 Task: In the Company ucr.edu, Add note: 'Review website analytics and identify areas for improvement.'. Mark checkbox to create task to follow up ': In 2 business days '. Create task, with  description: Schedule Webinar, Add due date: In 2 Business Days; Add reminder: 1 hour before. Set Priority Medium and add note: Make sure to mention the limited-time discount offer during the sales call.. Logged in from softage.4@softage.net
Action: Mouse moved to (113, 63)
Screenshot: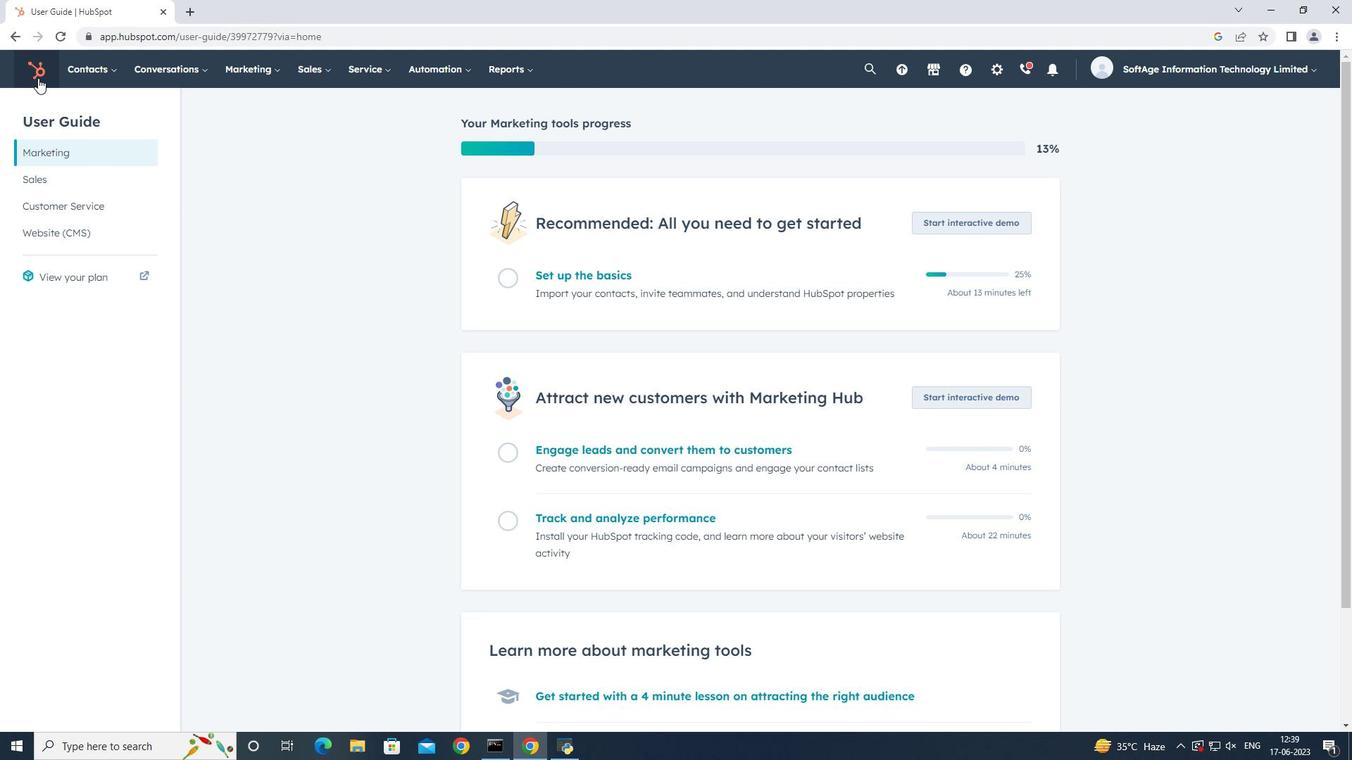 
Action: Mouse pressed left at (113, 63)
Screenshot: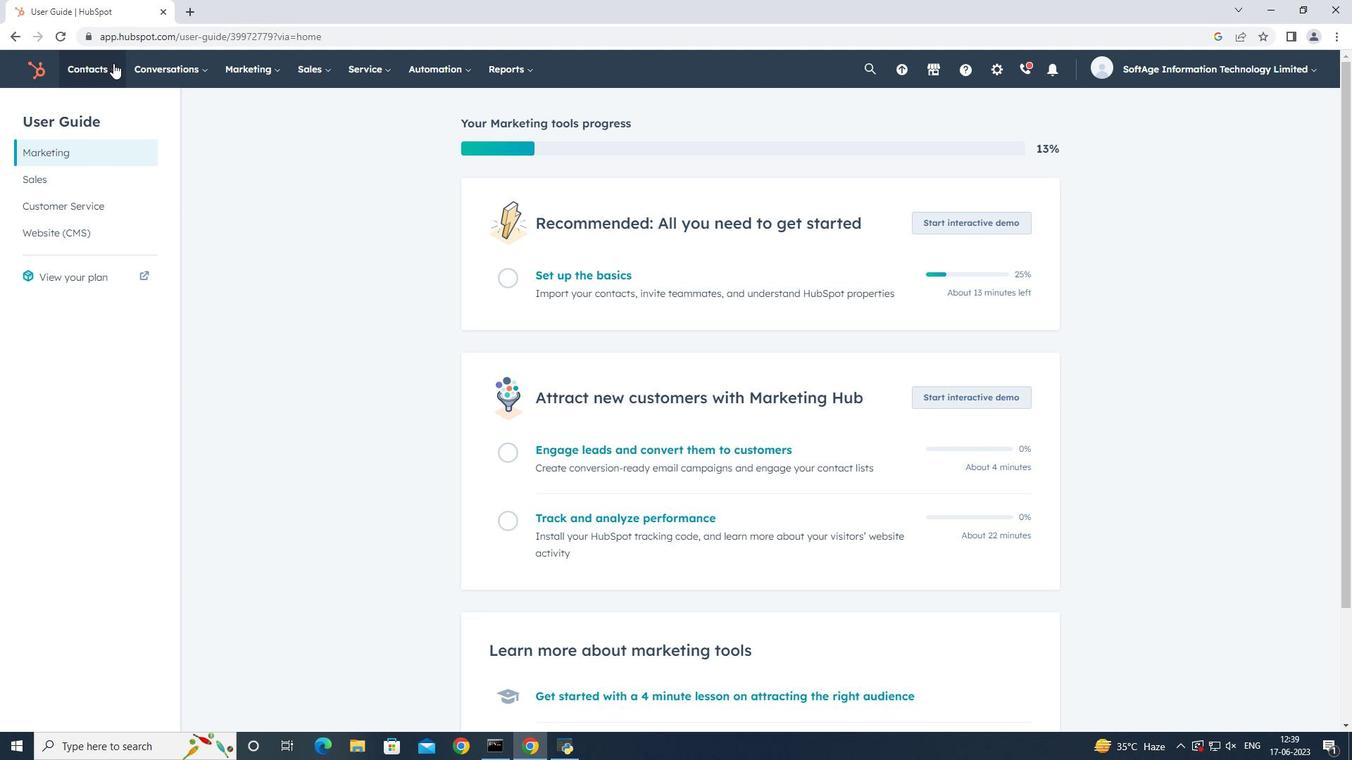 
Action: Mouse moved to (121, 138)
Screenshot: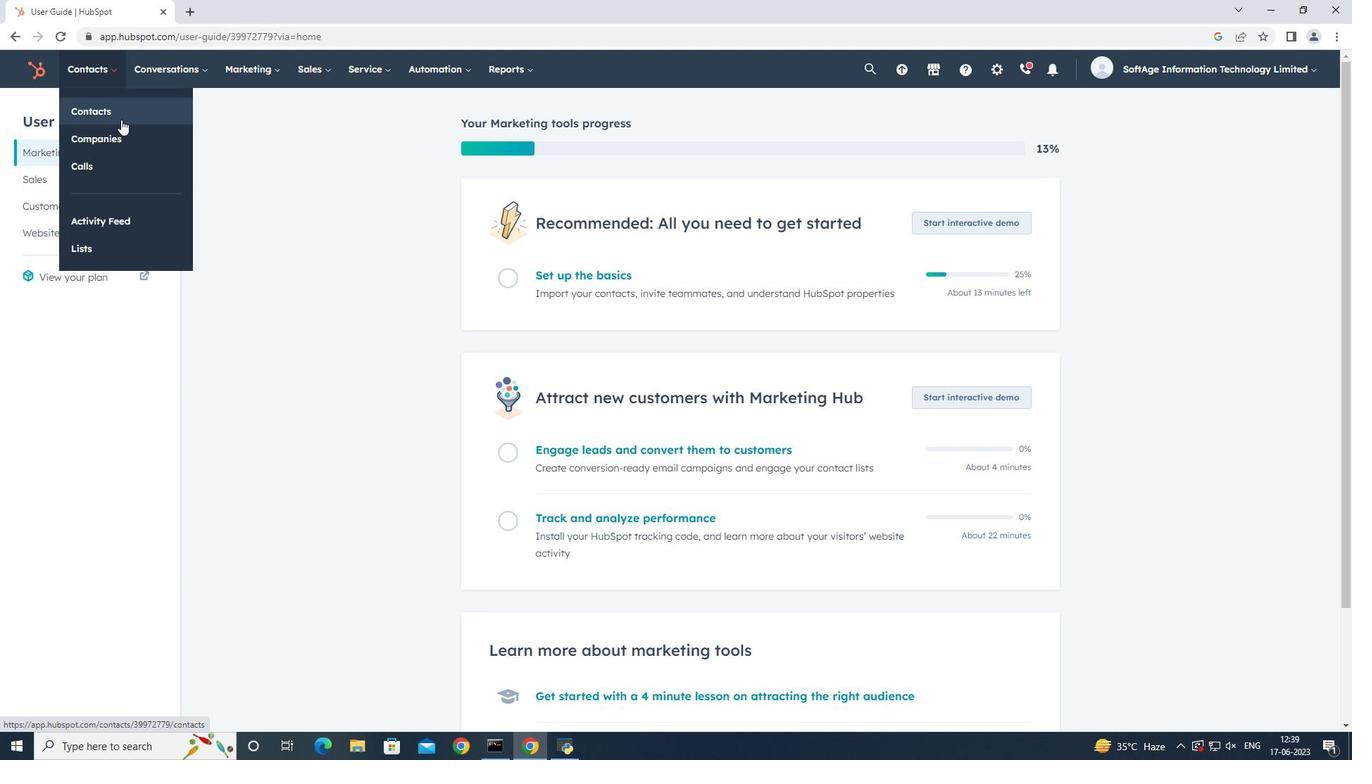 
Action: Mouse pressed left at (121, 138)
Screenshot: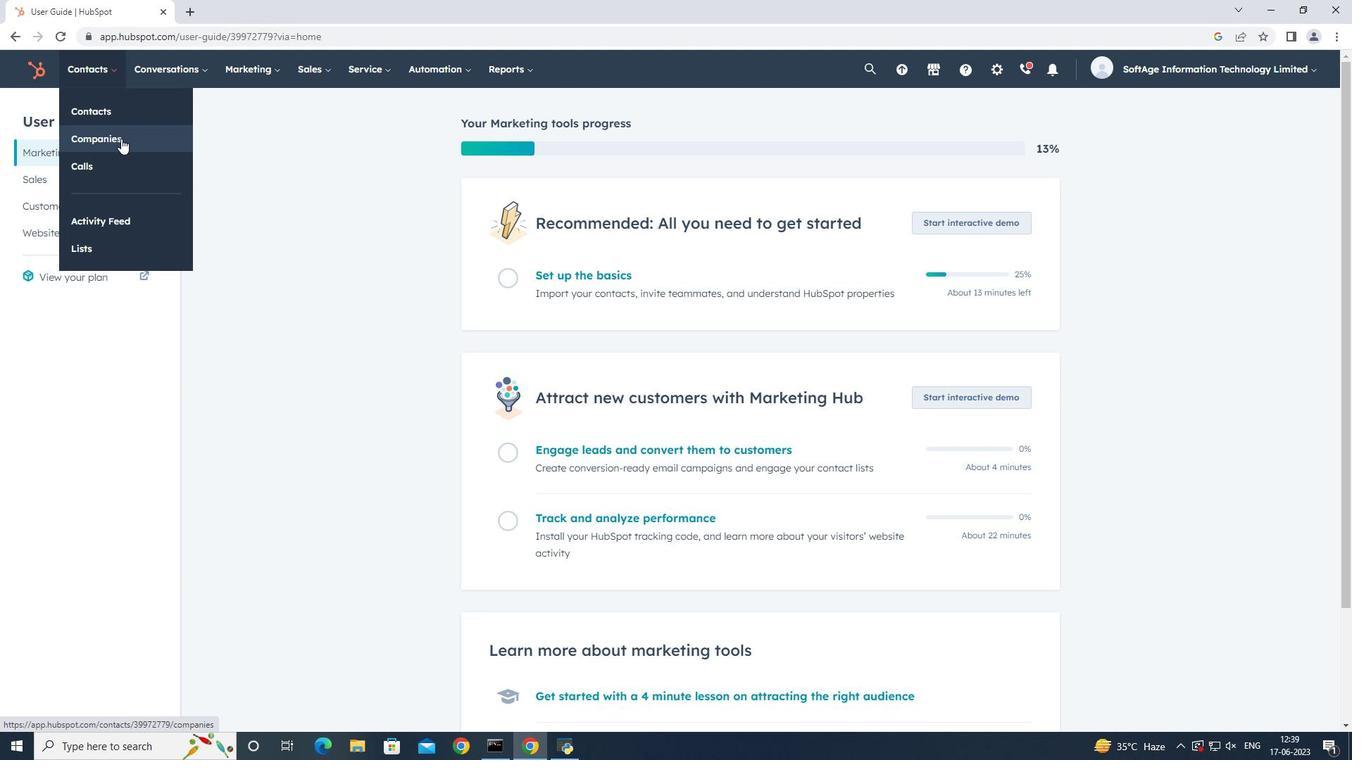 
Action: Mouse moved to (138, 227)
Screenshot: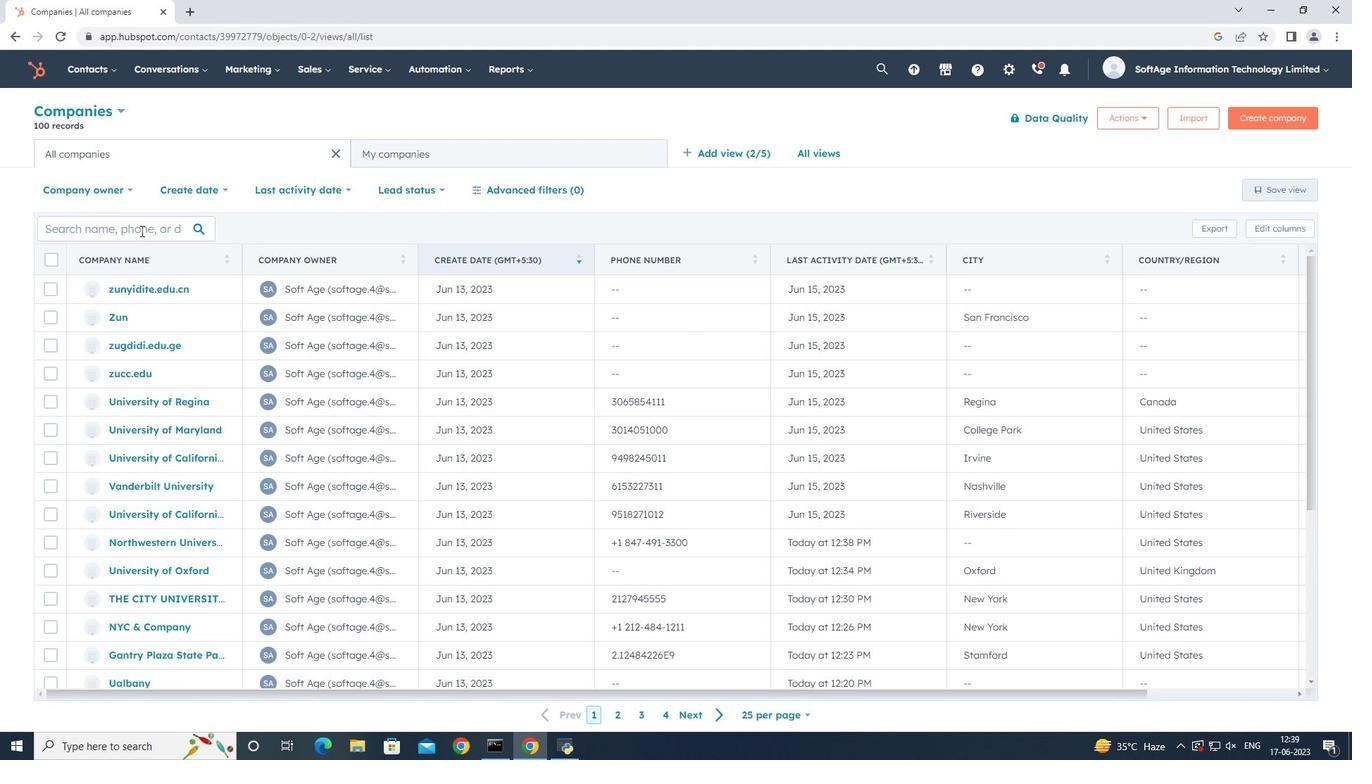 
Action: Mouse pressed left at (138, 227)
Screenshot: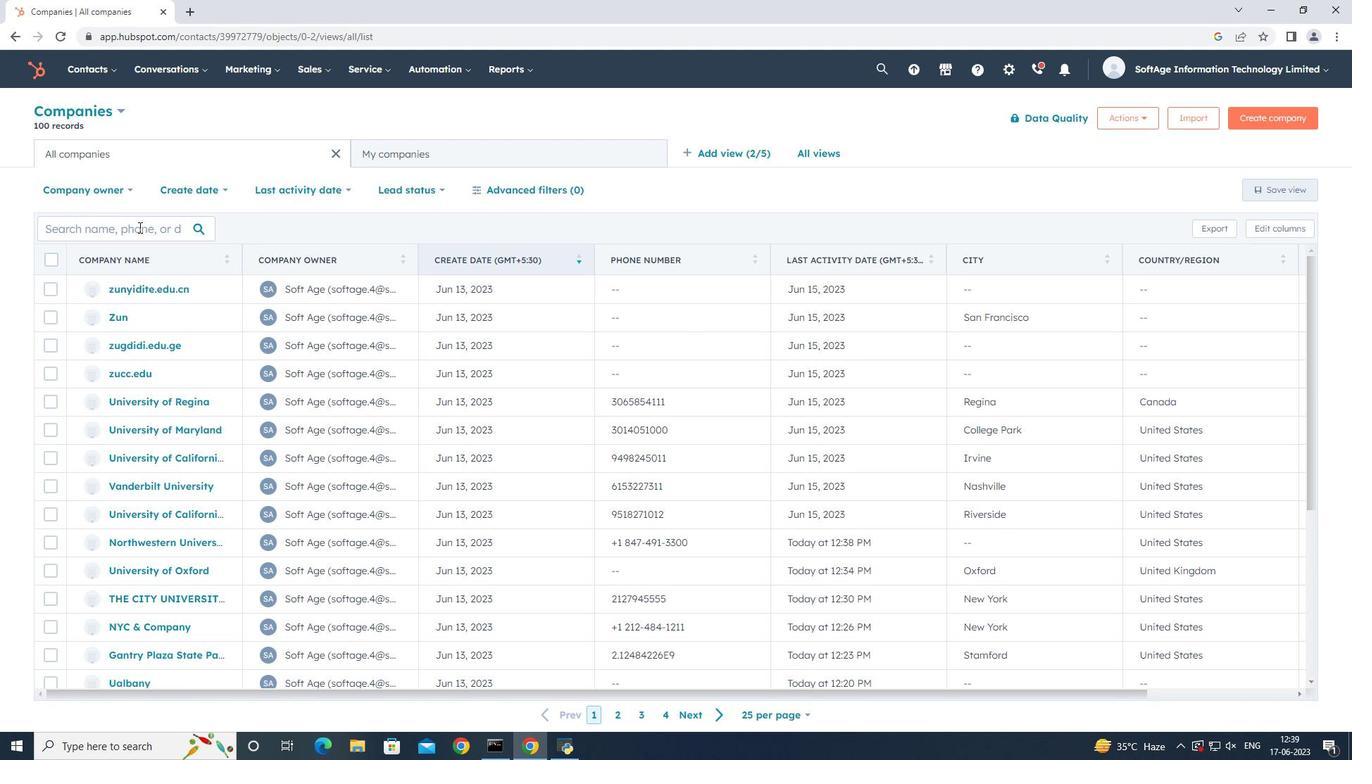 
Action: Key pressed ucr.edu
Screenshot: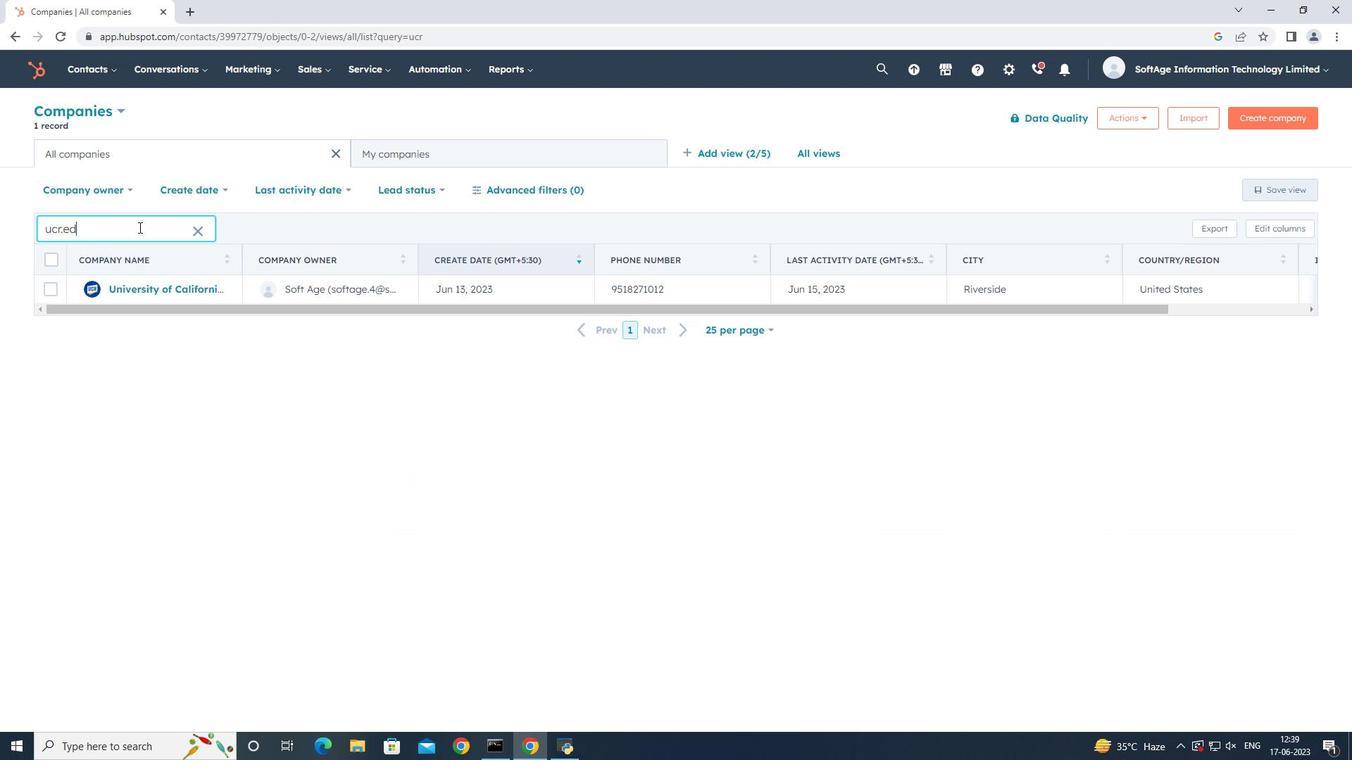 
Action: Mouse moved to (135, 288)
Screenshot: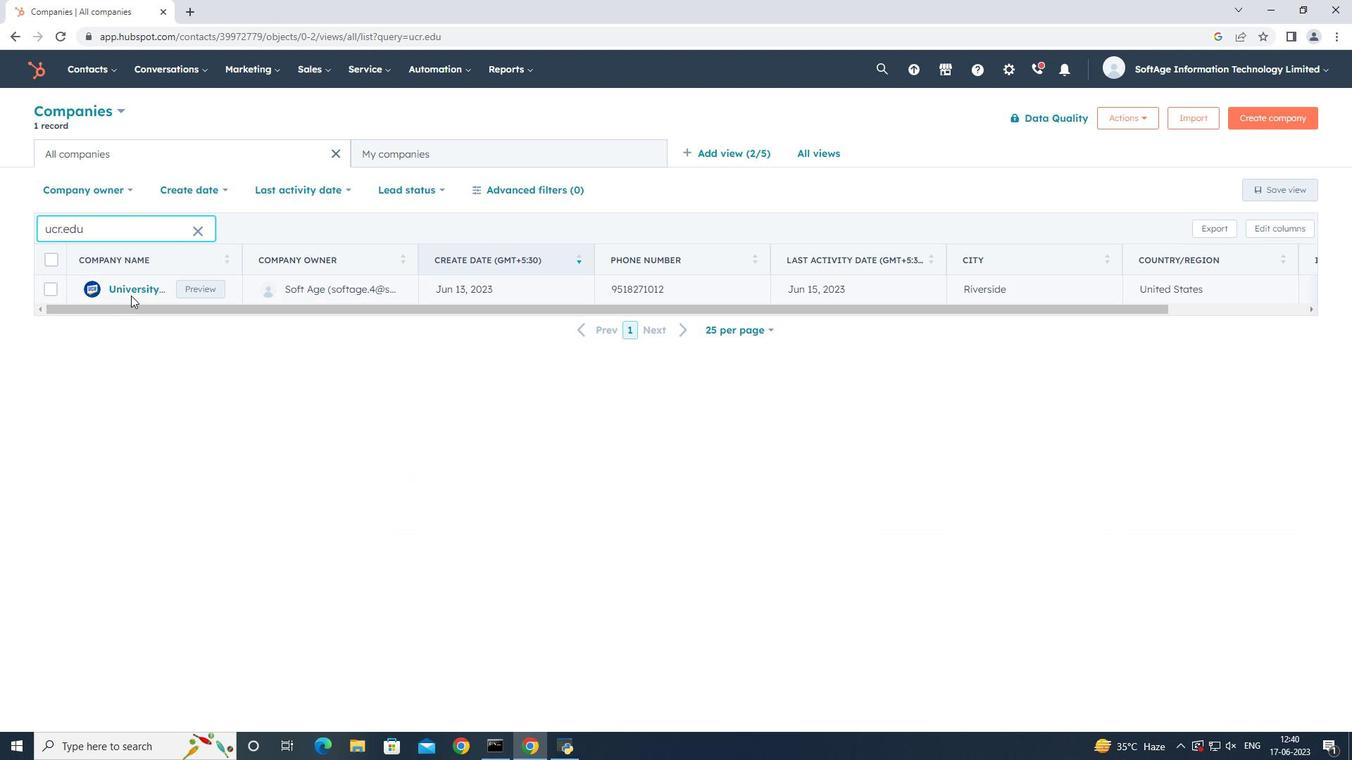 
Action: Mouse pressed left at (135, 288)
Screenshot: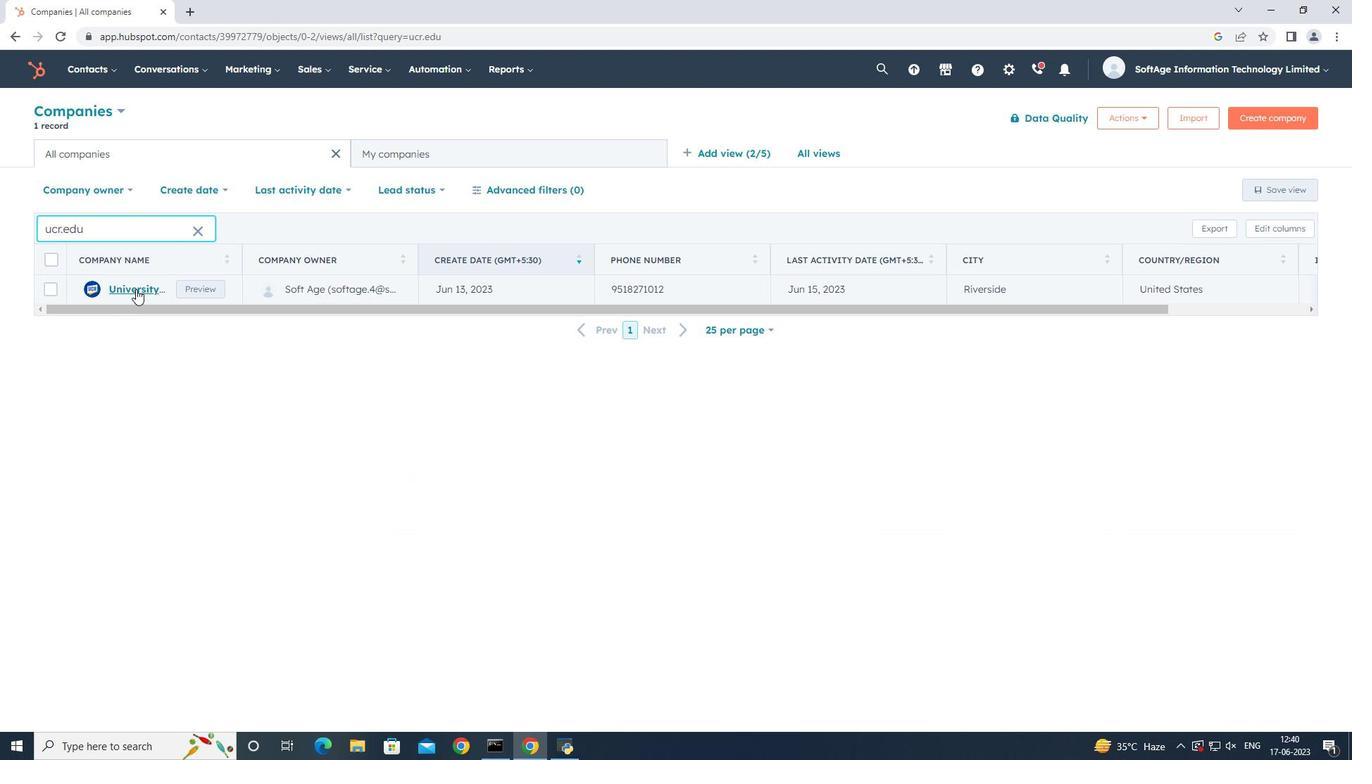 
Action: Mouse moved to (54, 241)
Screenshot: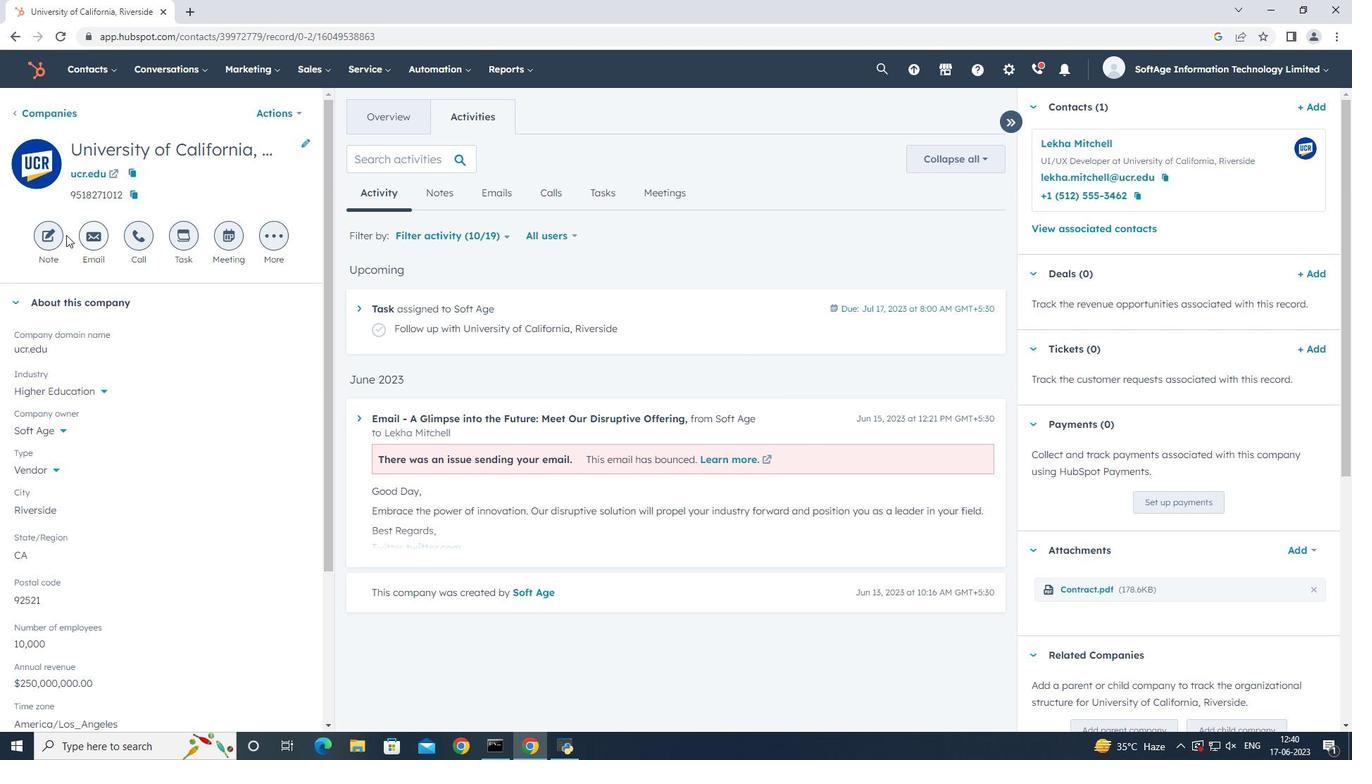
Action: Mouse pressed left at (54, 241)
Screenshot: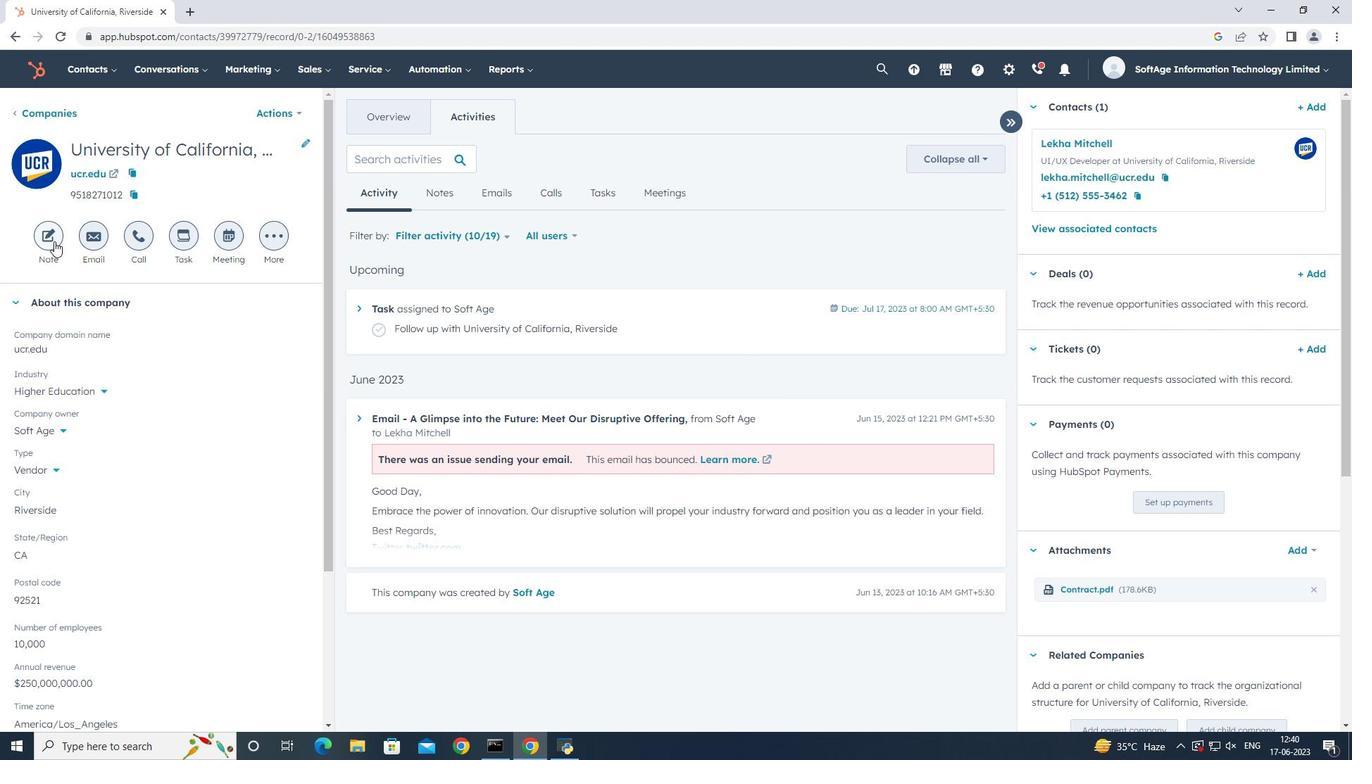 
Action: Mouse moved to (1048, 545)
Screenshot: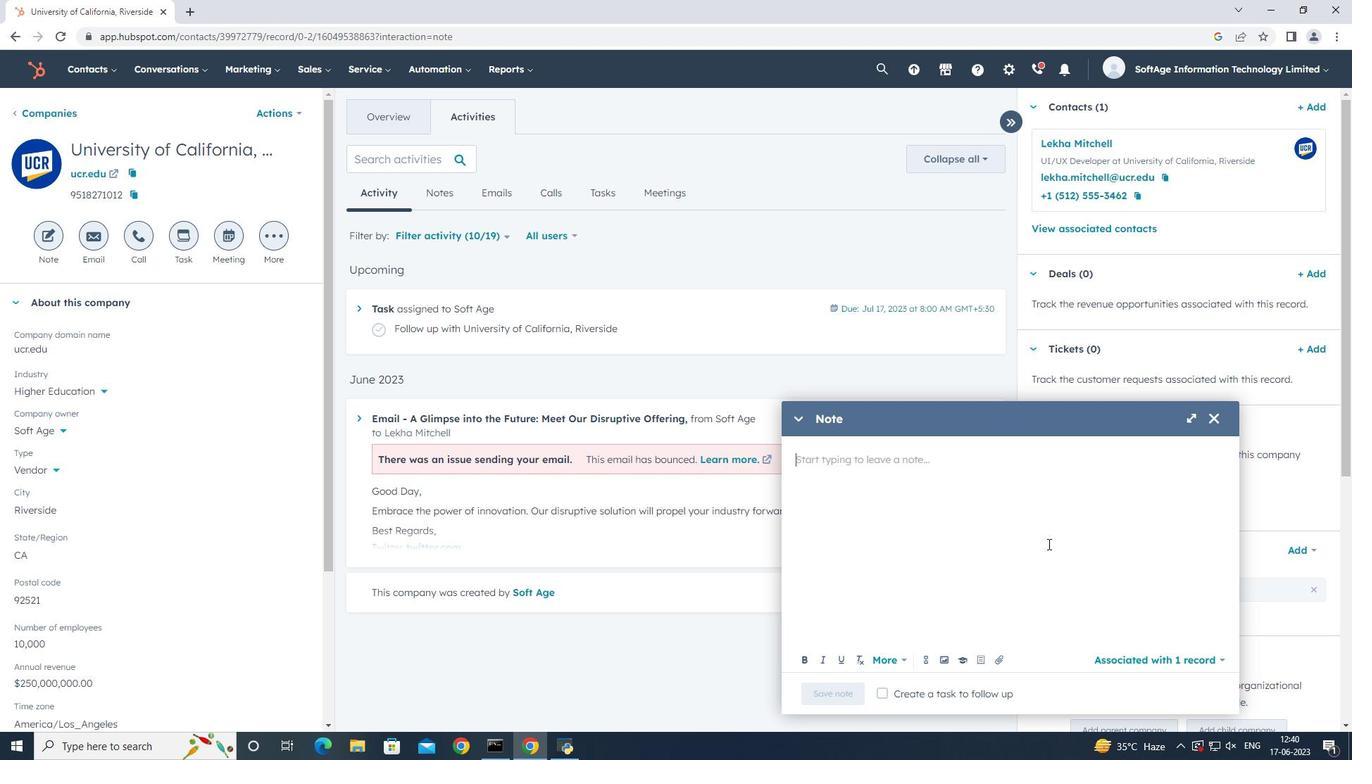 
Action: Key pressed <Key.shift>Review<Key.space>website<Key.space>analytics<Key.space>and<Key.space>identify<Key.space>areas<Key.space>for<Key.space>improvement.
Screenshot: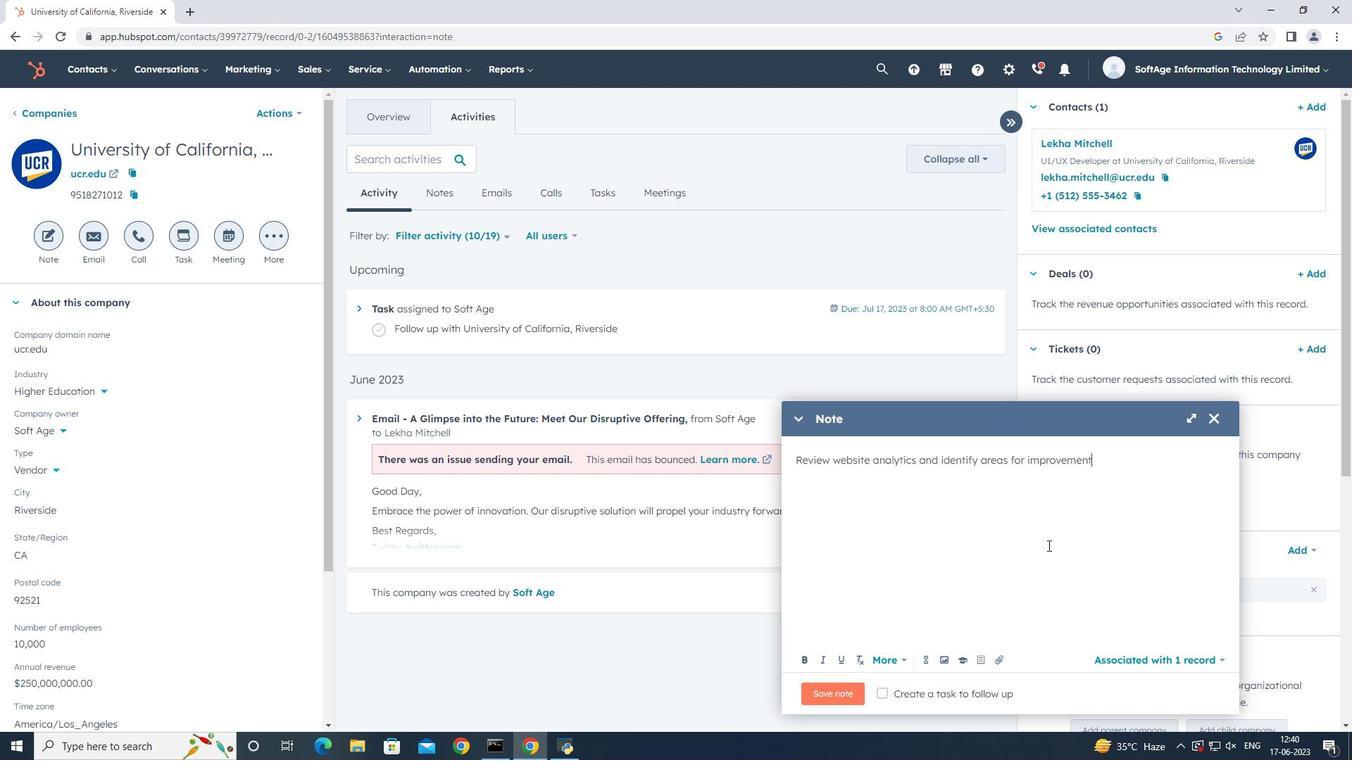 
Action: Mouse moved to (966, 693)
Screenshot: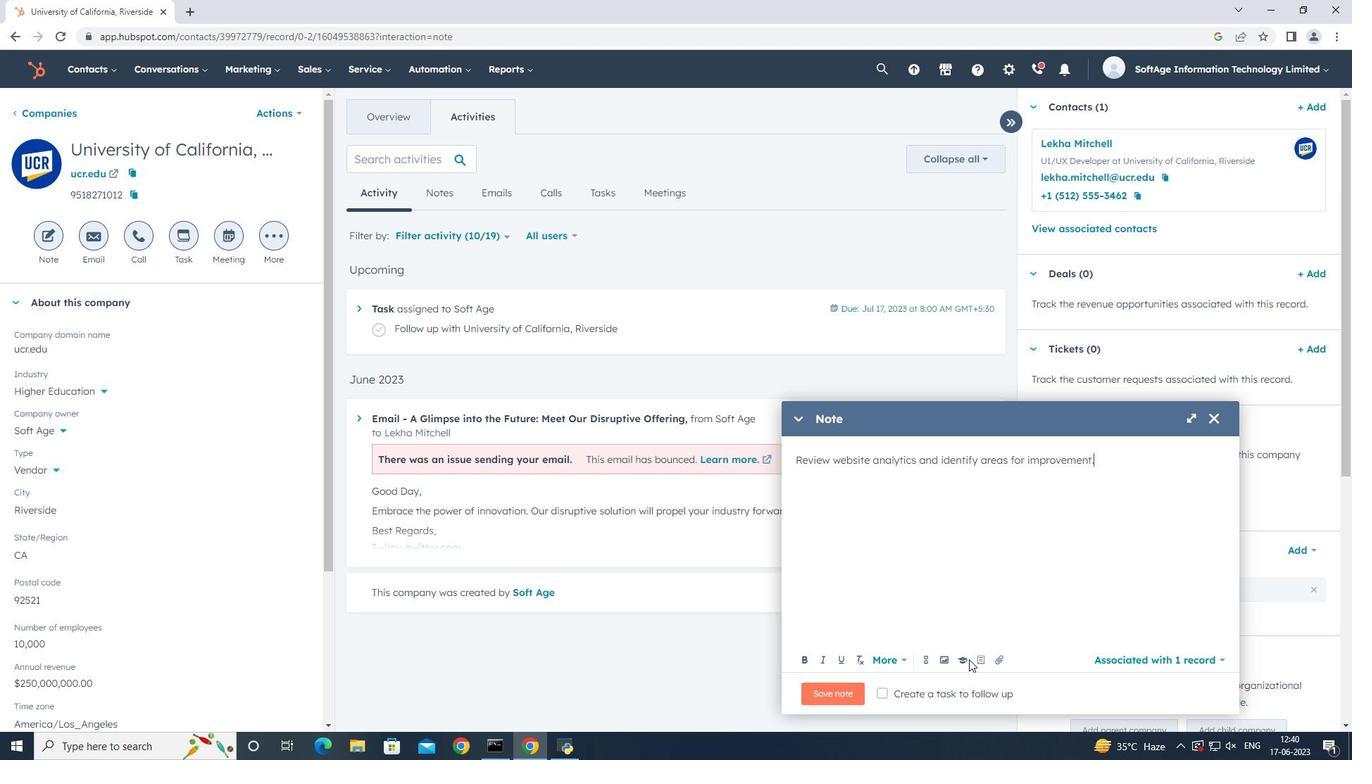 
Action: Mouse pressed left at (966, 693)
Screenshot: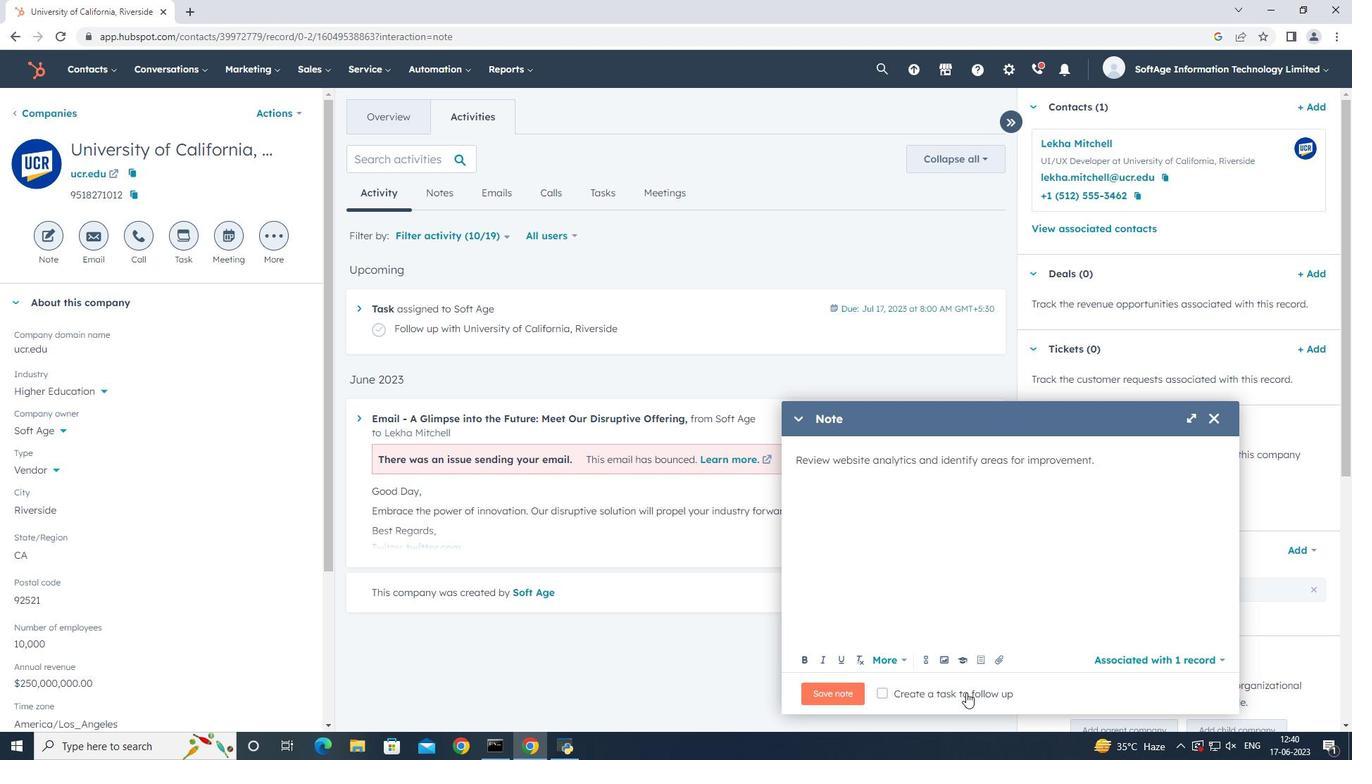 
Action: Mouse moved to (1072, 692)
Screenshot: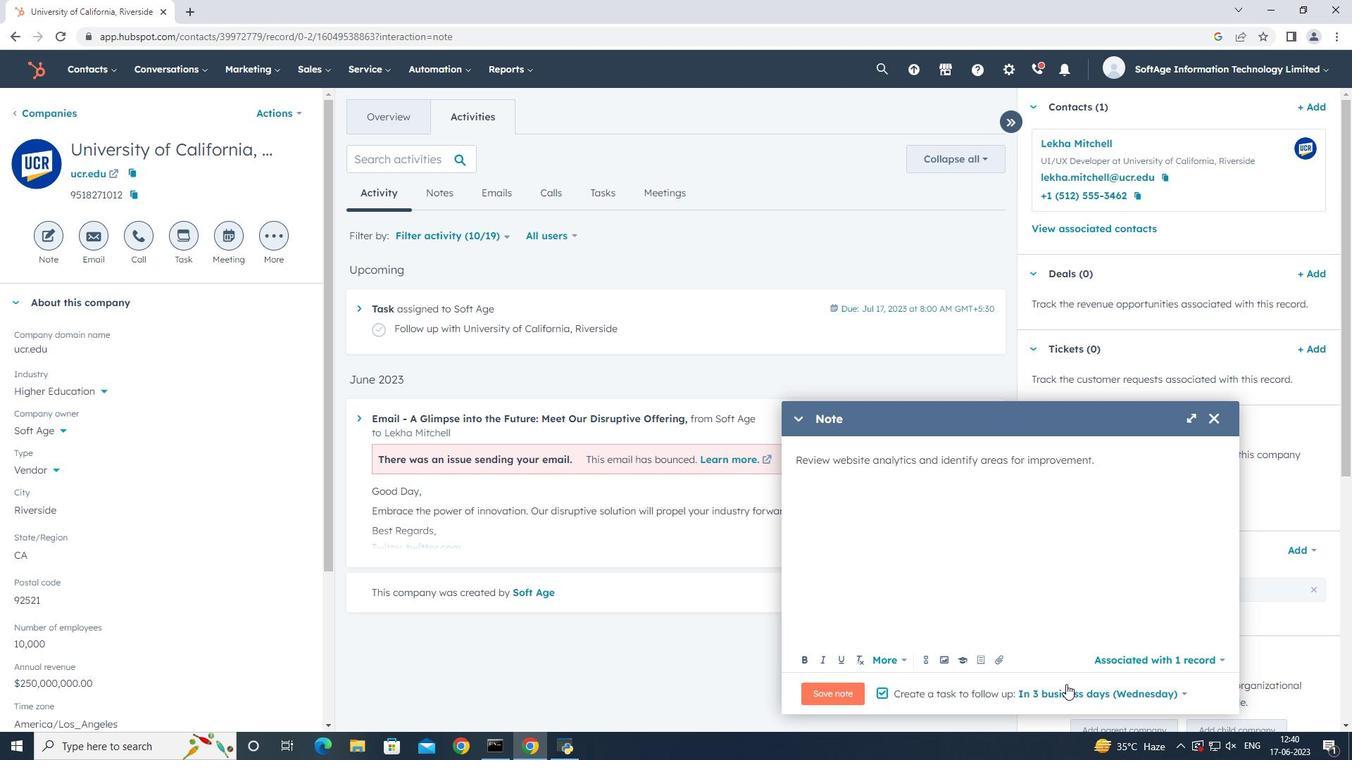 
Action: Mouse pressed left at (1072, 692)
Screenshot: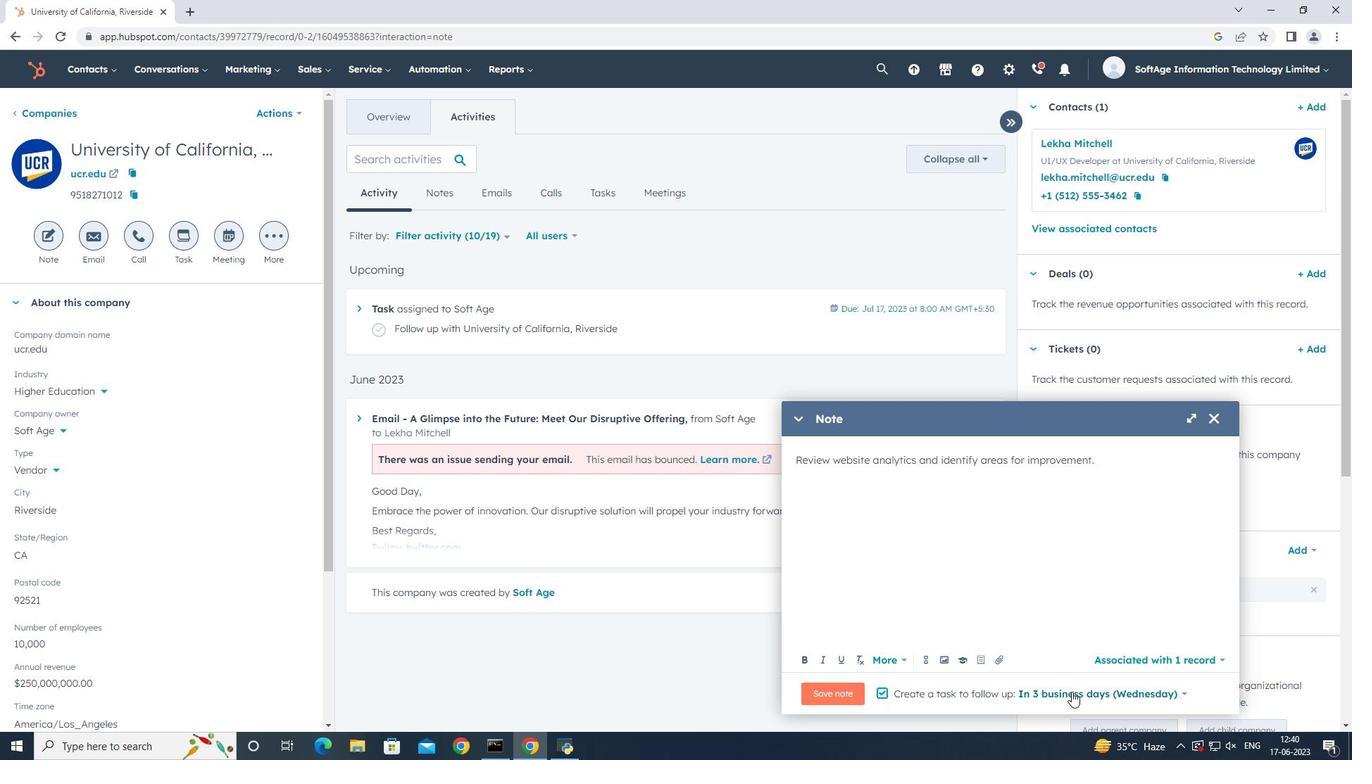 
Action: Mouse moved to (1079, 522)
Screenshot: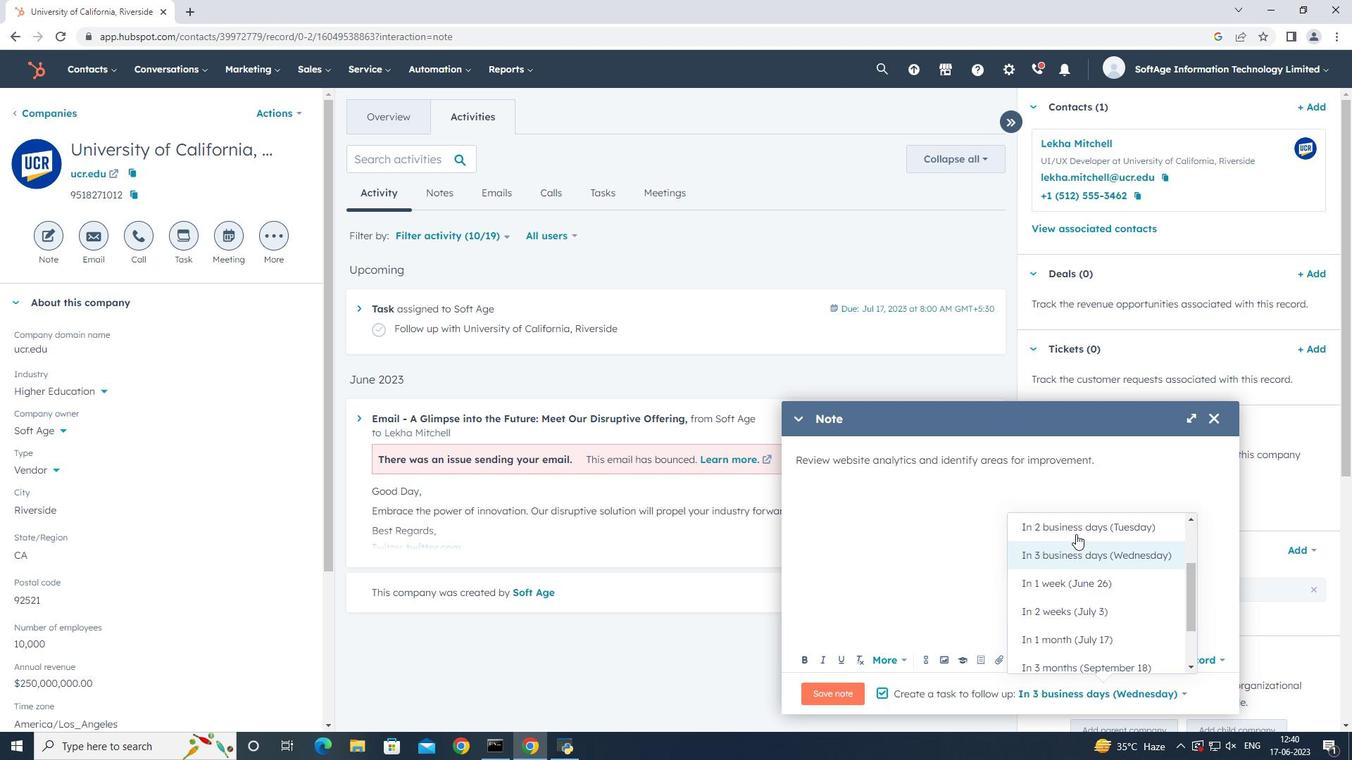 
Action: Mouse pressed left at (1079, 522)
Screenshot: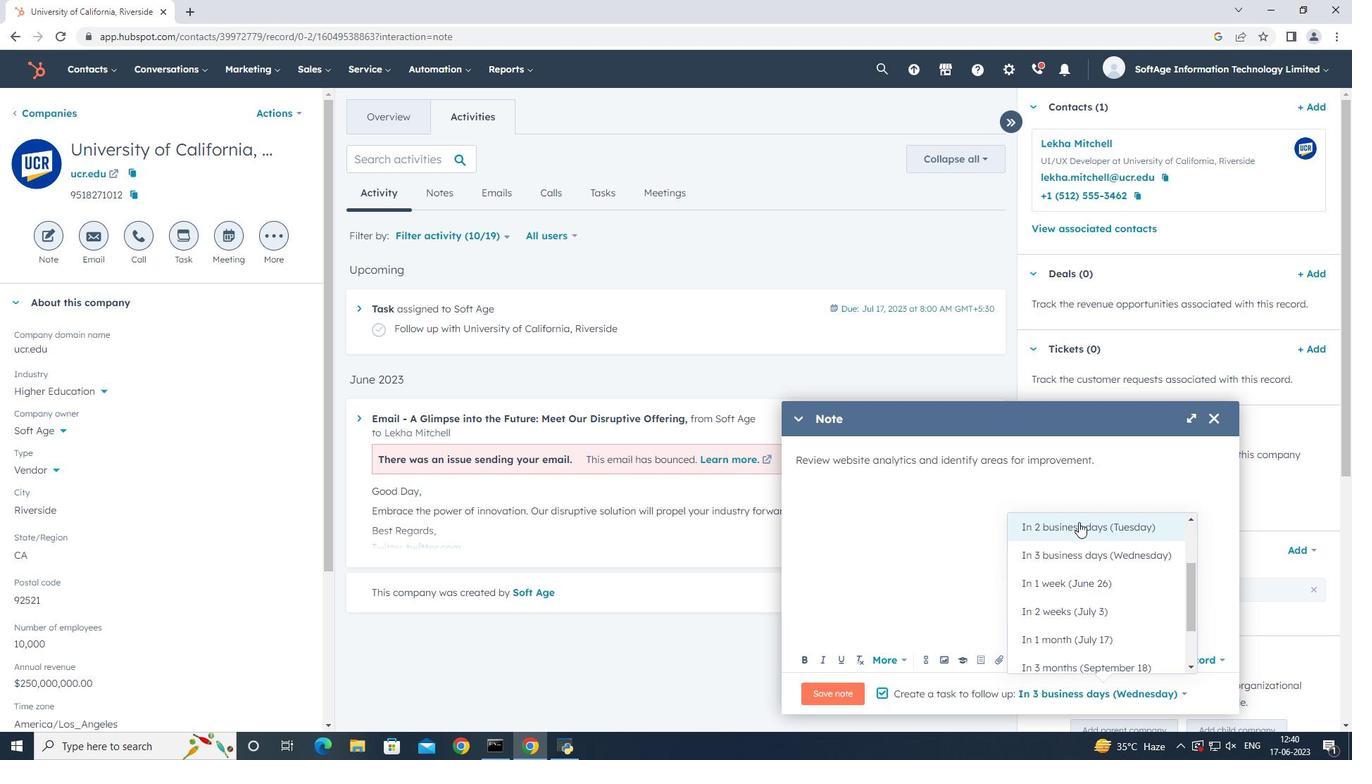 
Action: Mouse moved to (814, 690)
Screenshot: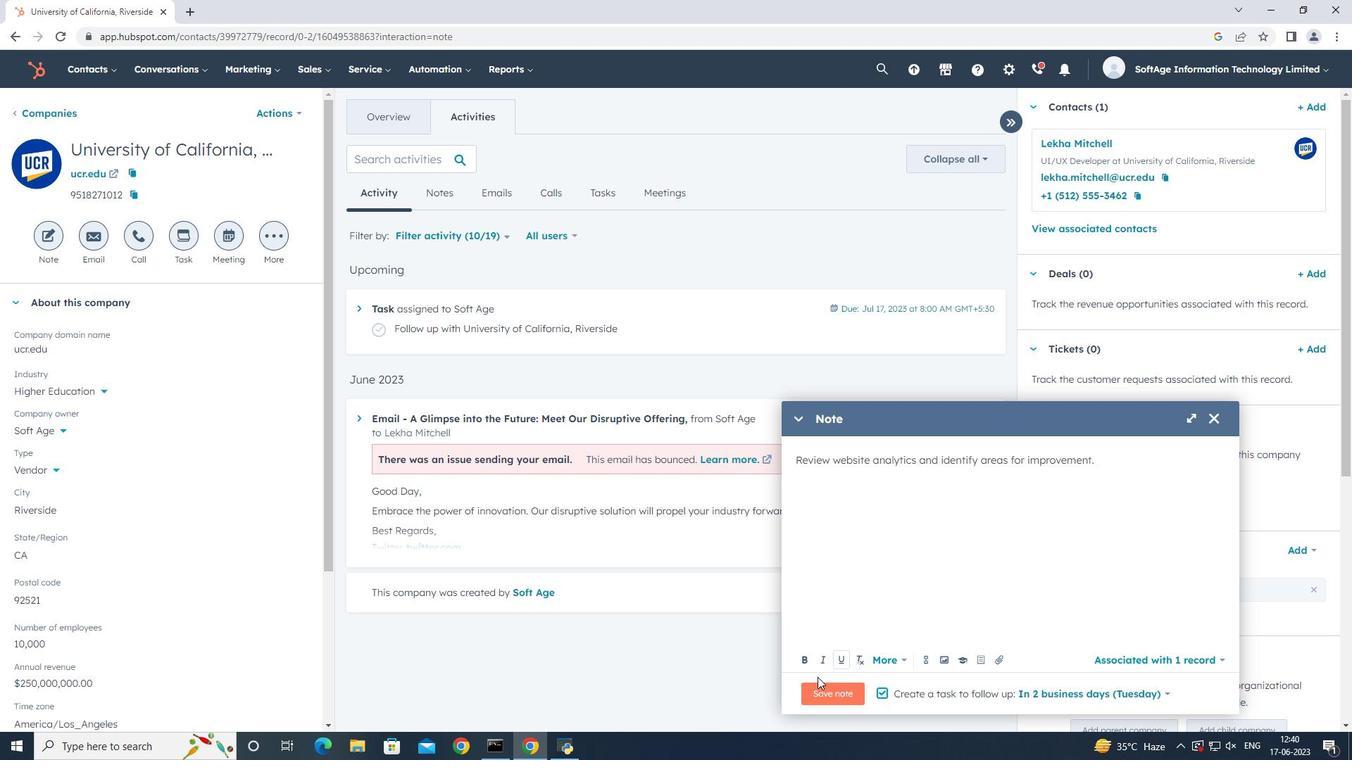 
Action: Mouse pressed left at (814, 690)
Screenshot: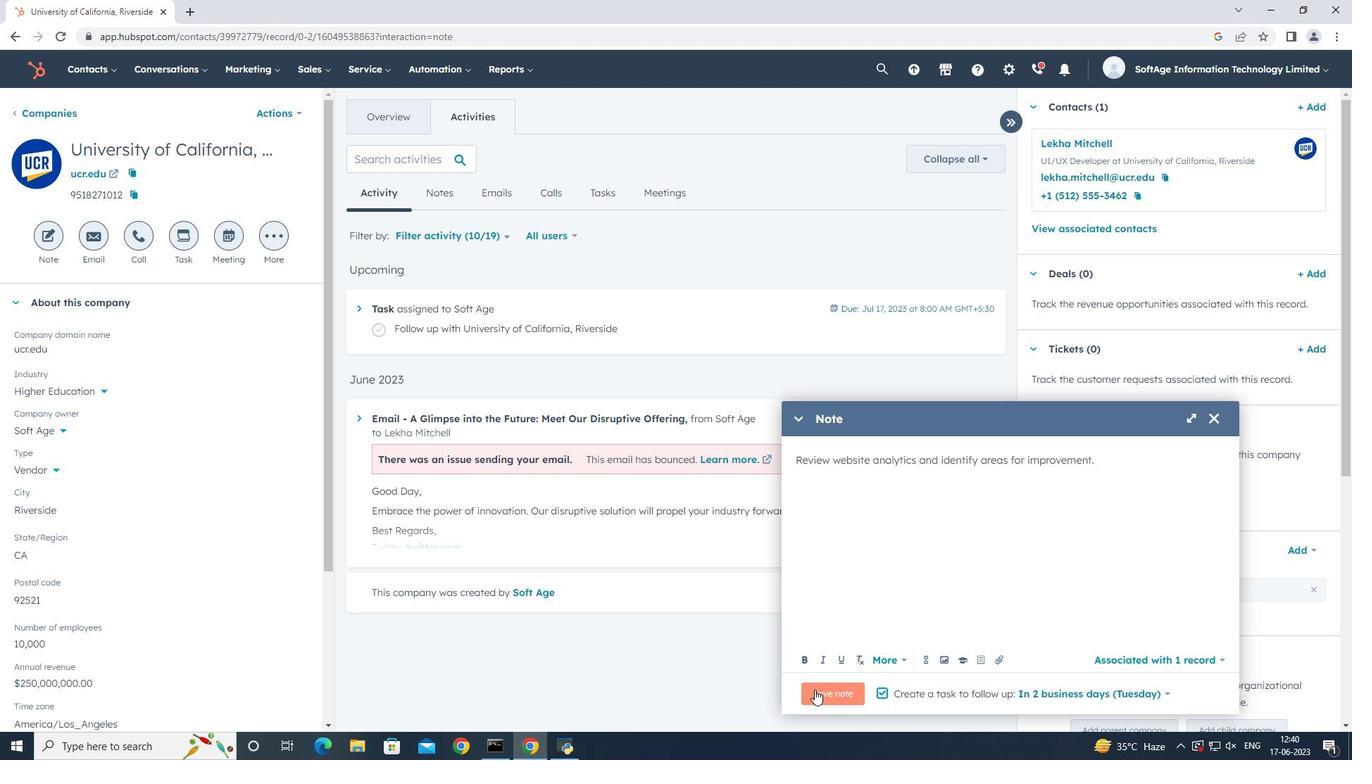 
Action: Mouse moved to (188, 237)
Screenshot: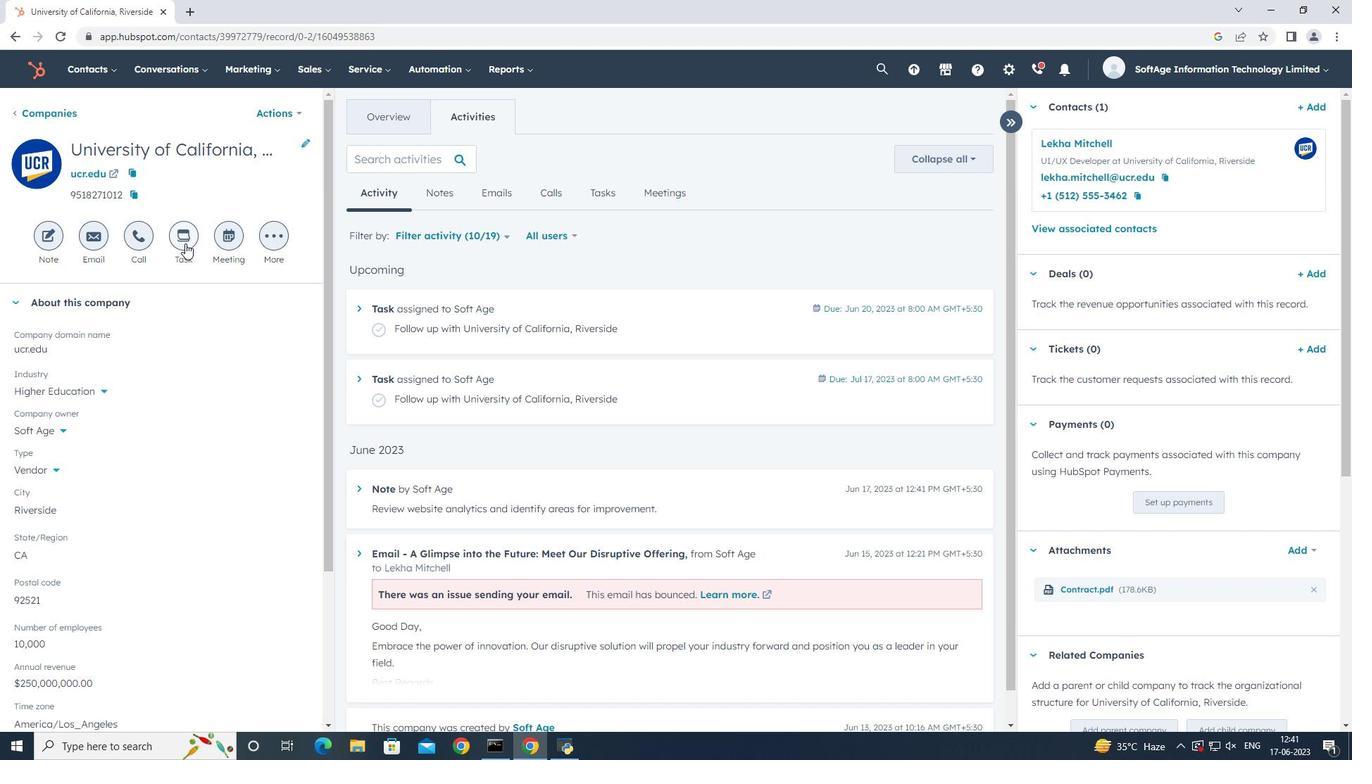 
Action: Mouse pressed left at (188, 237)
Screenshot: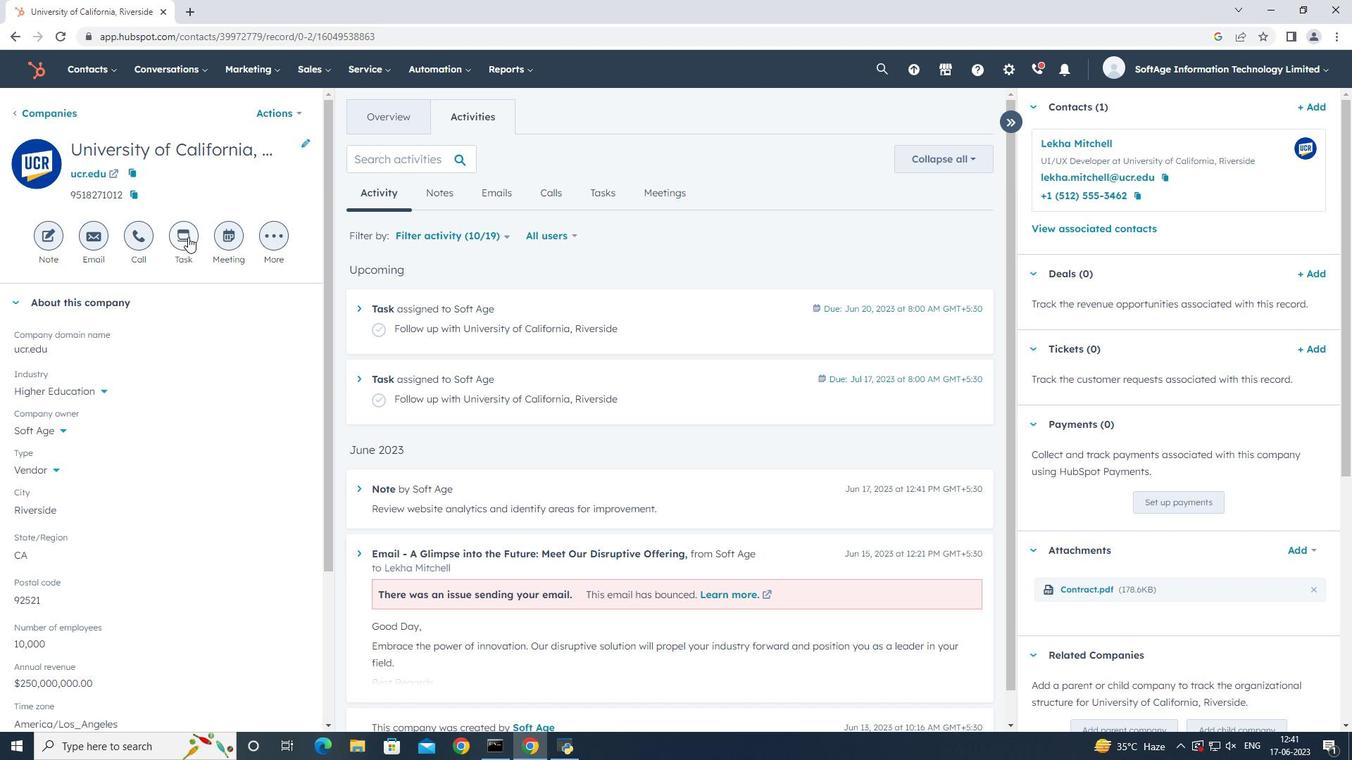 
Action: Mouse moved to (1106, 516)
Screenshot: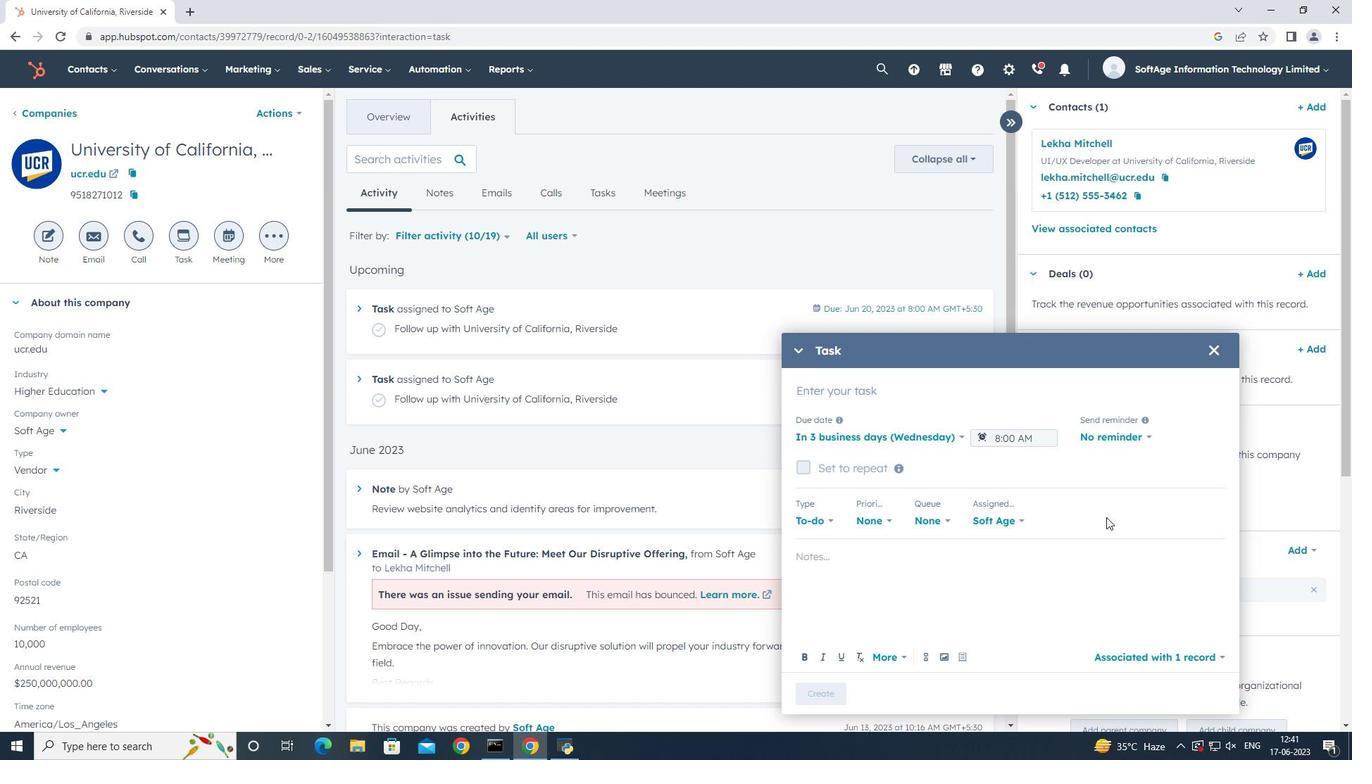
Action: Key pressed <Key.shift>Schedule<Key.space><Key.shift>Webinar,
Screenshot: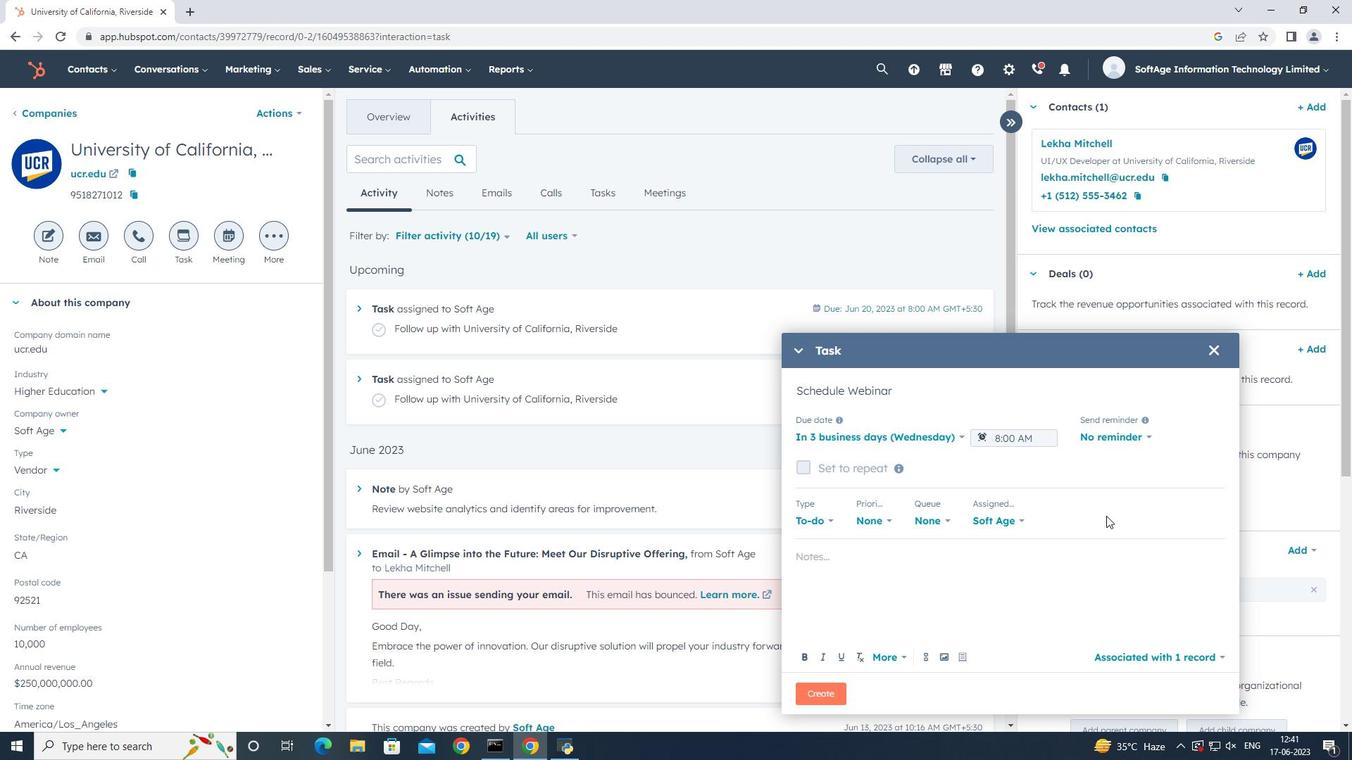 
Action: Mouse moved to (915, 438)
Screenshot: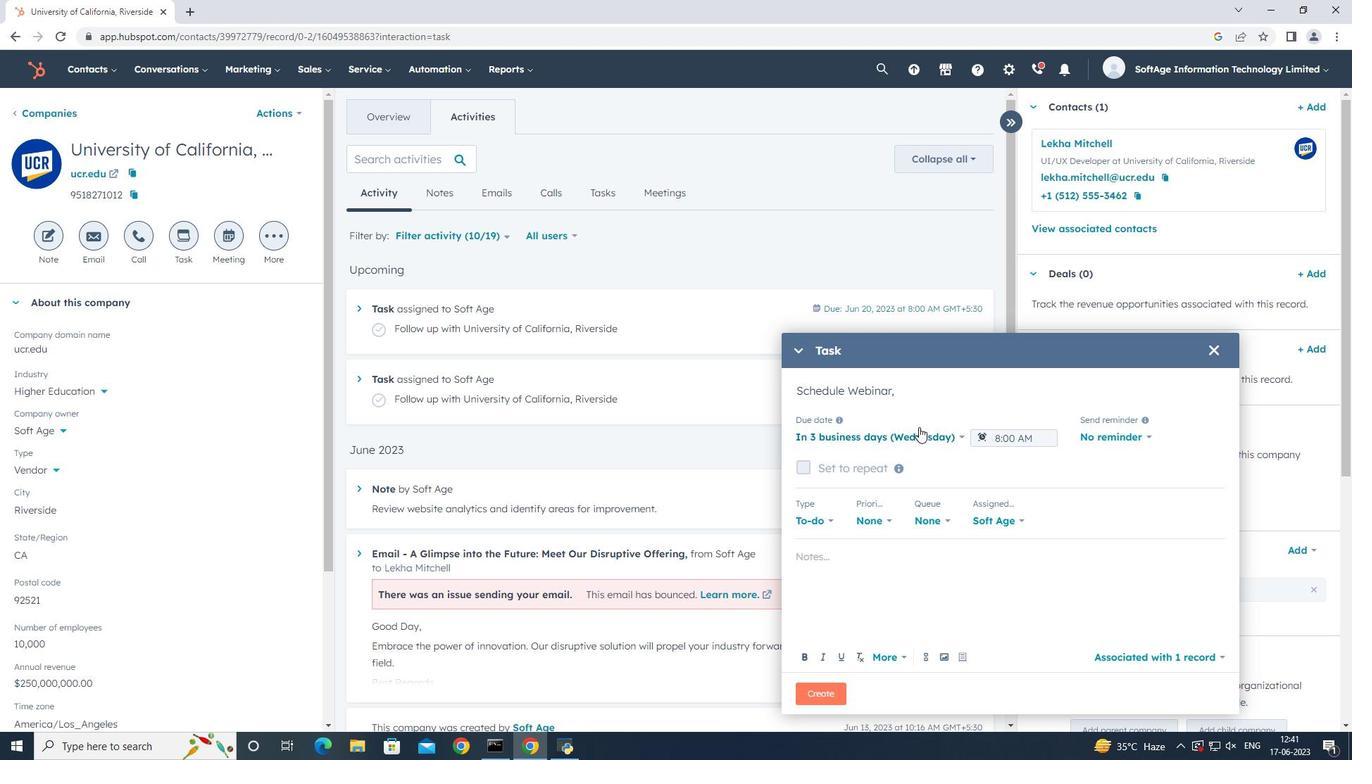 
Action: Mouse pressed left at (915, 438)
Screenshot: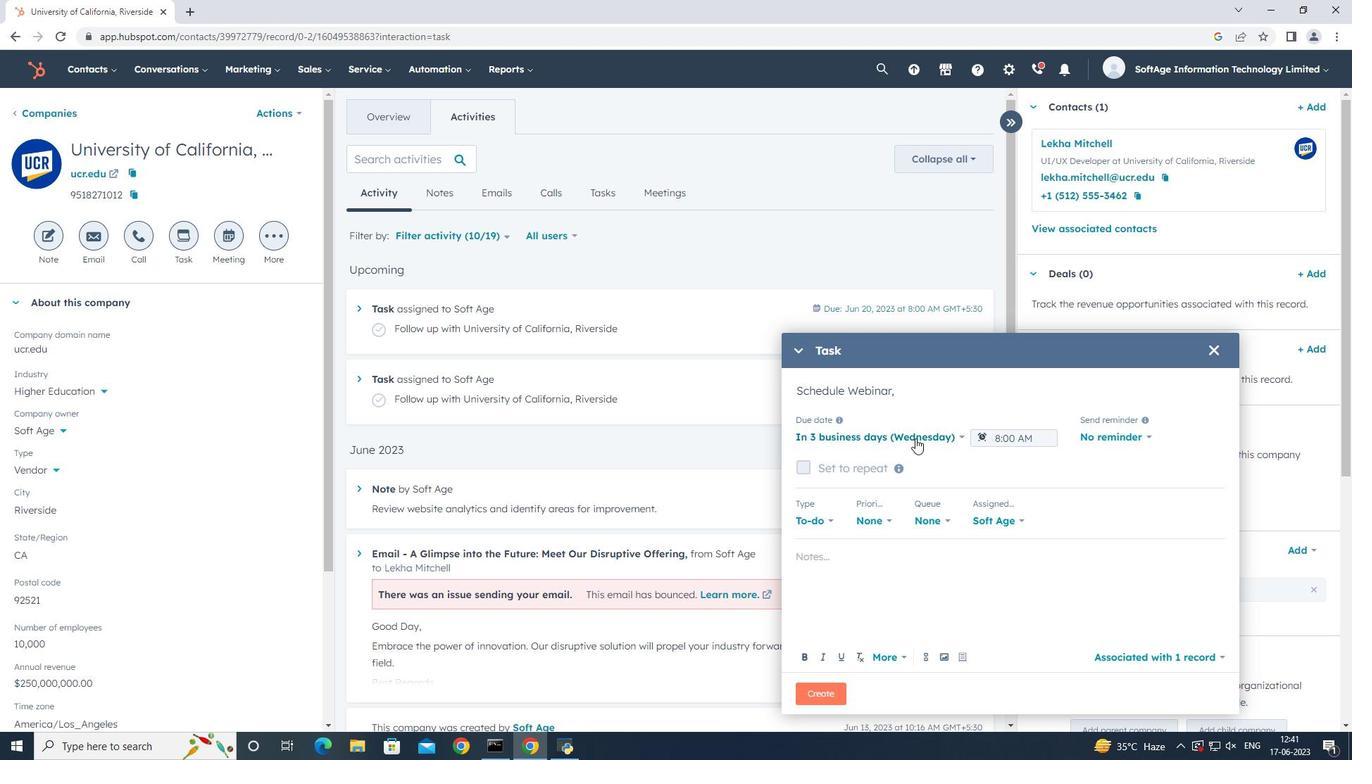 
Action: Mouse moved to (910, 478)
Screenshot: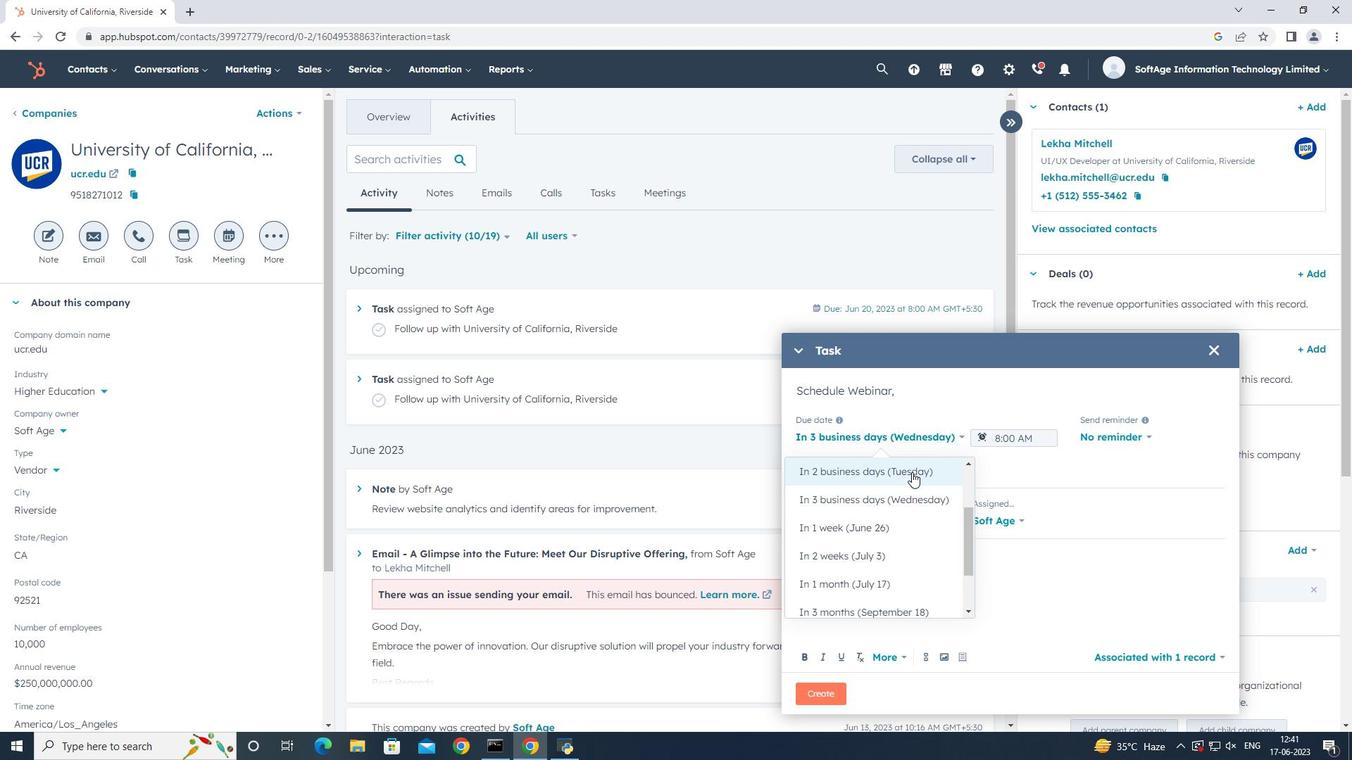 
Action: Mouse pressed left at (910, 478)
Screenshot: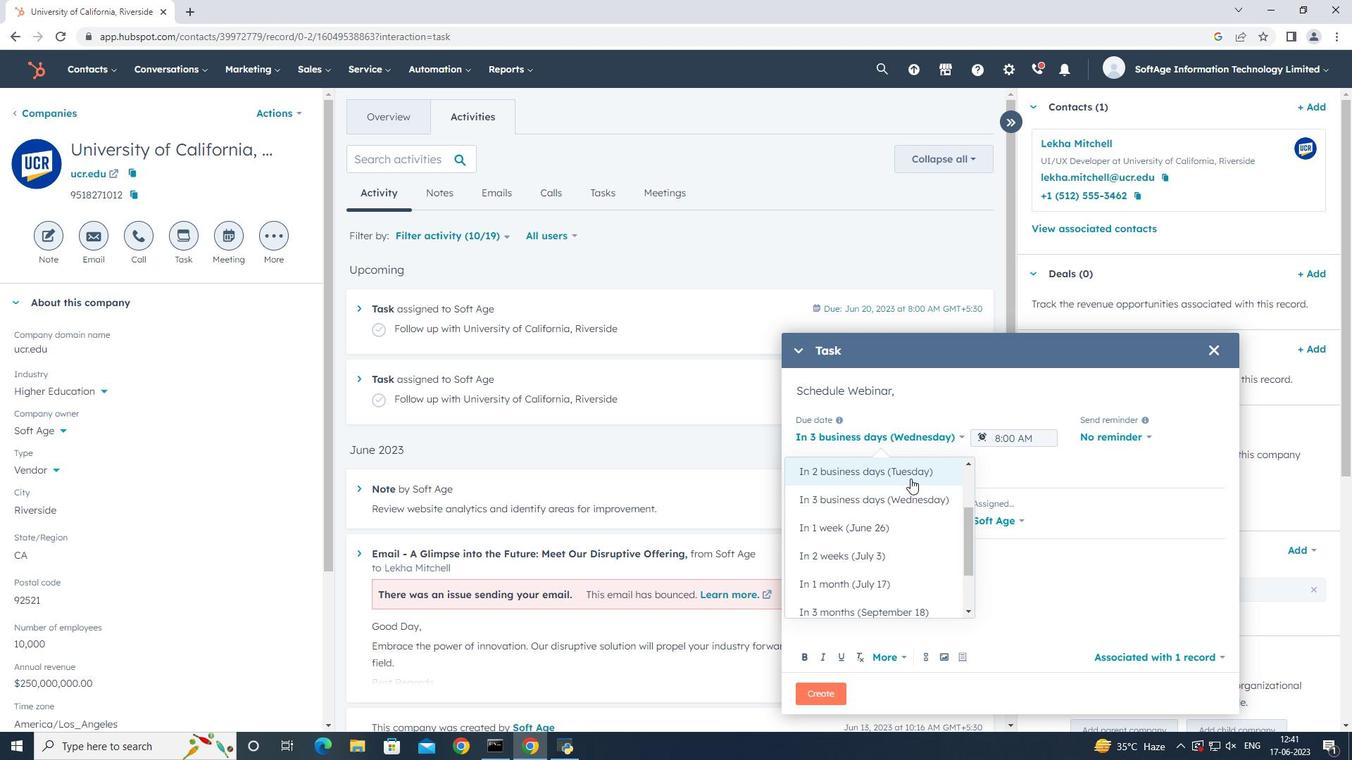 
Action: Mouse moved to (1112, 439)
Screenshot: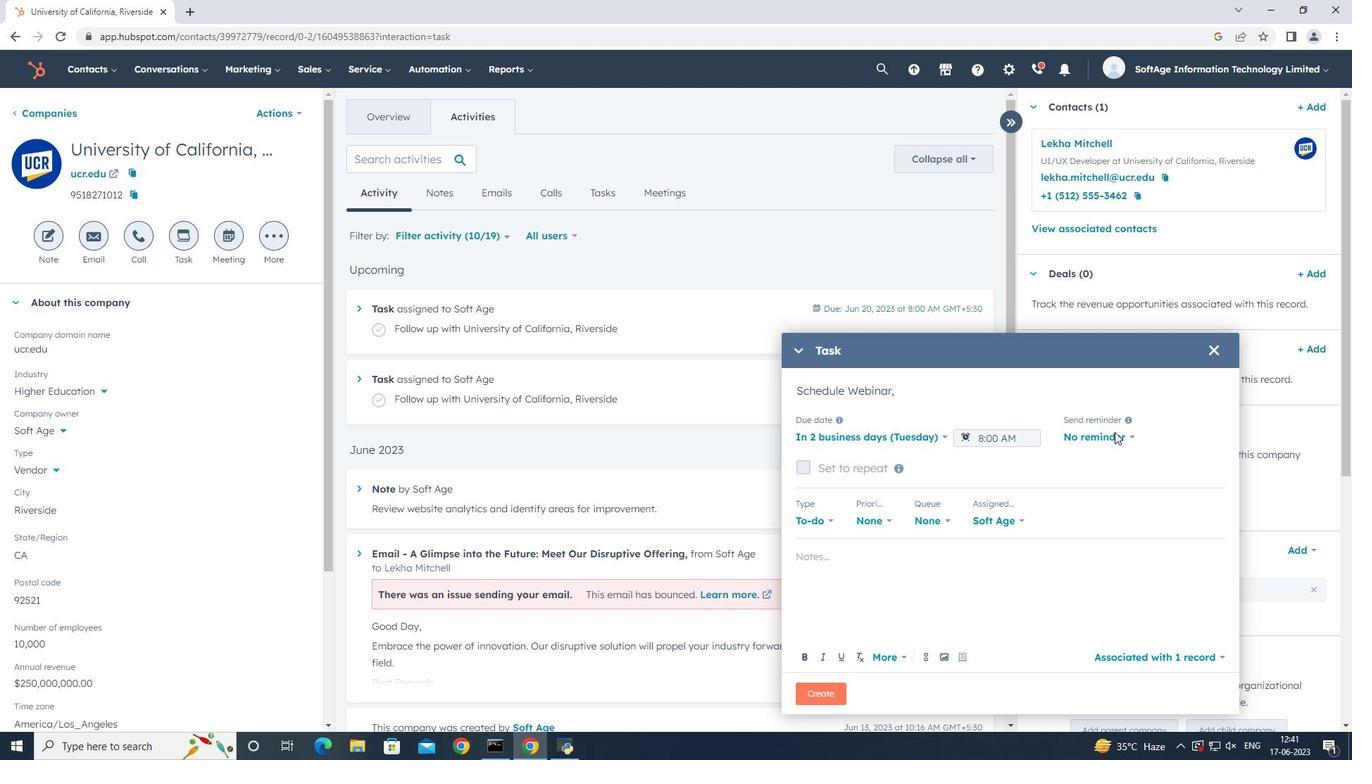 
Action: Mouse pressed left at (1112, 439)
Screenshot: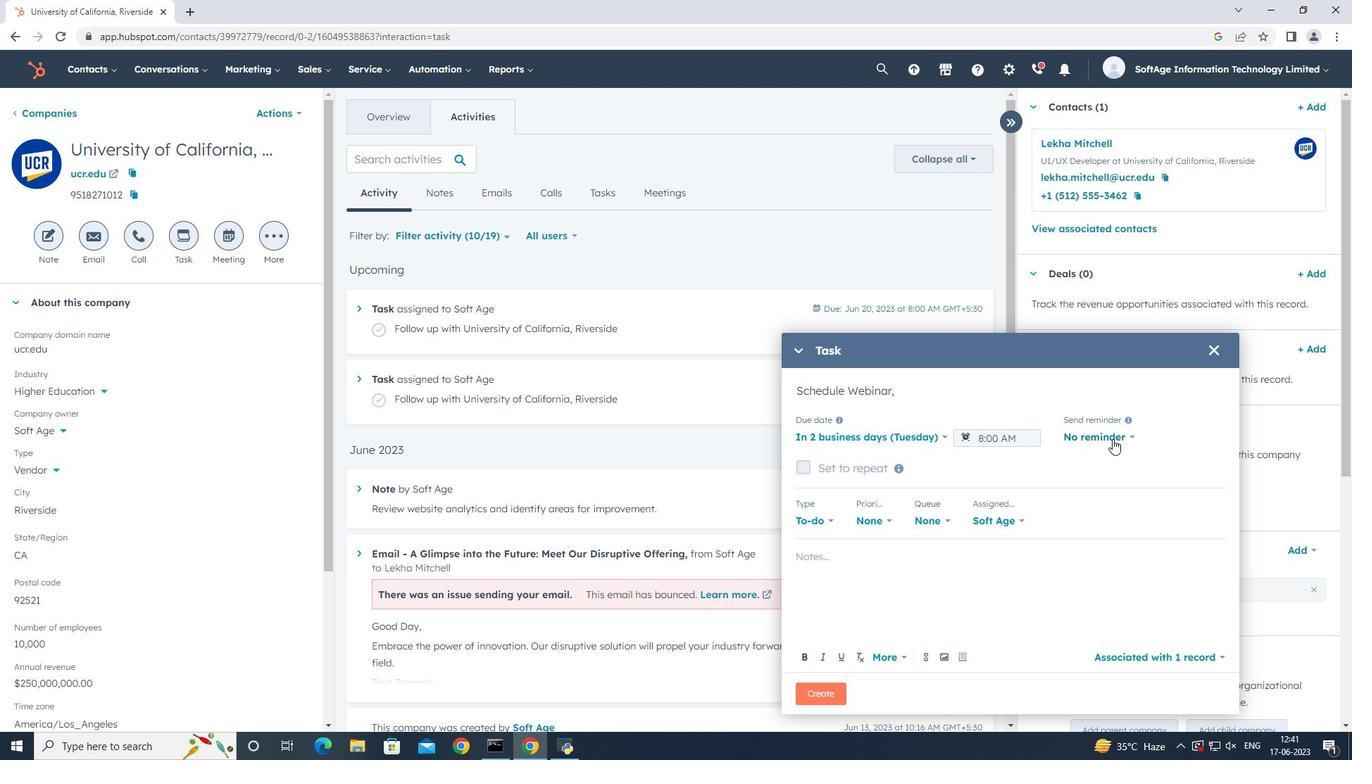 
Action: Mouse moved to (1092, 555)
Screenshot: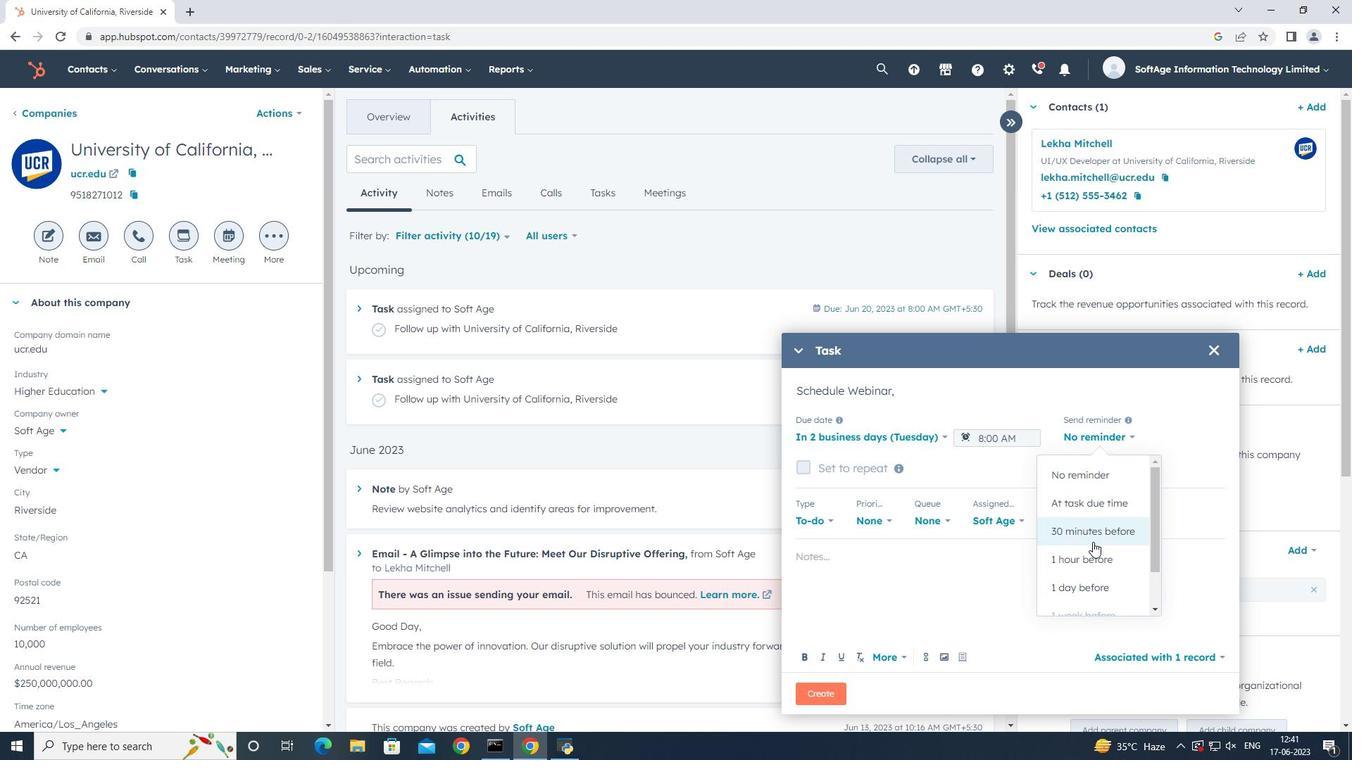 
Action: Mouse pressed left at (1092, 555)
Screenshot: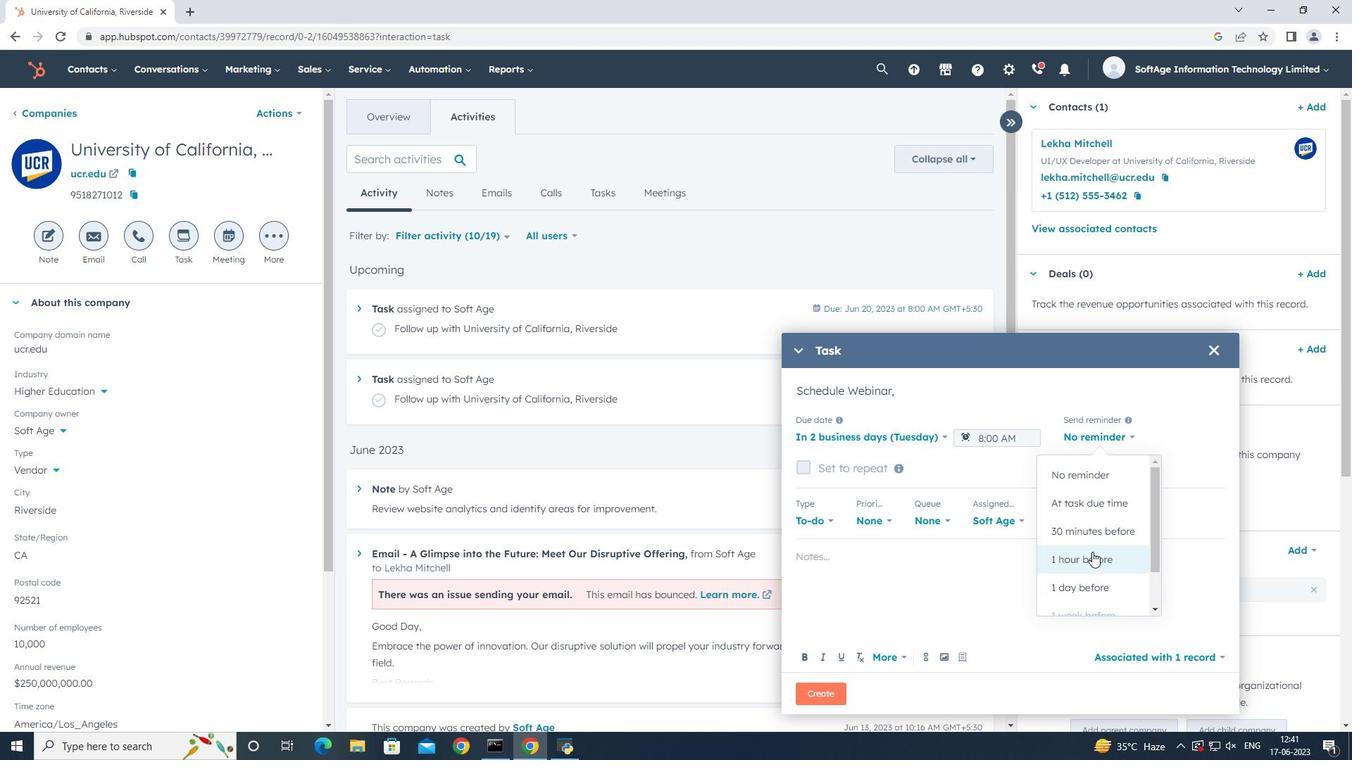 
Action: Mouse moved to (884, 522)
Screenshot: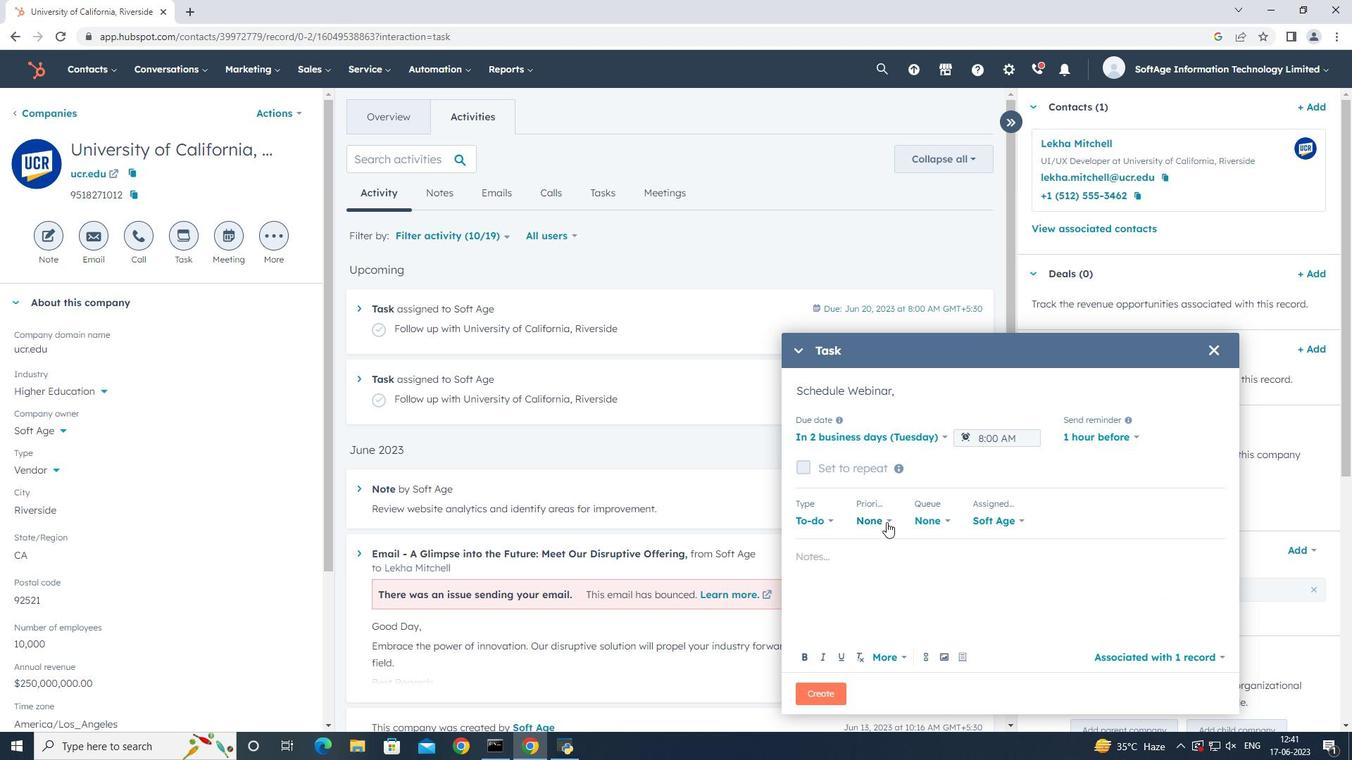 
Action: Mouse pressed left at (884, 522)
Screenshot: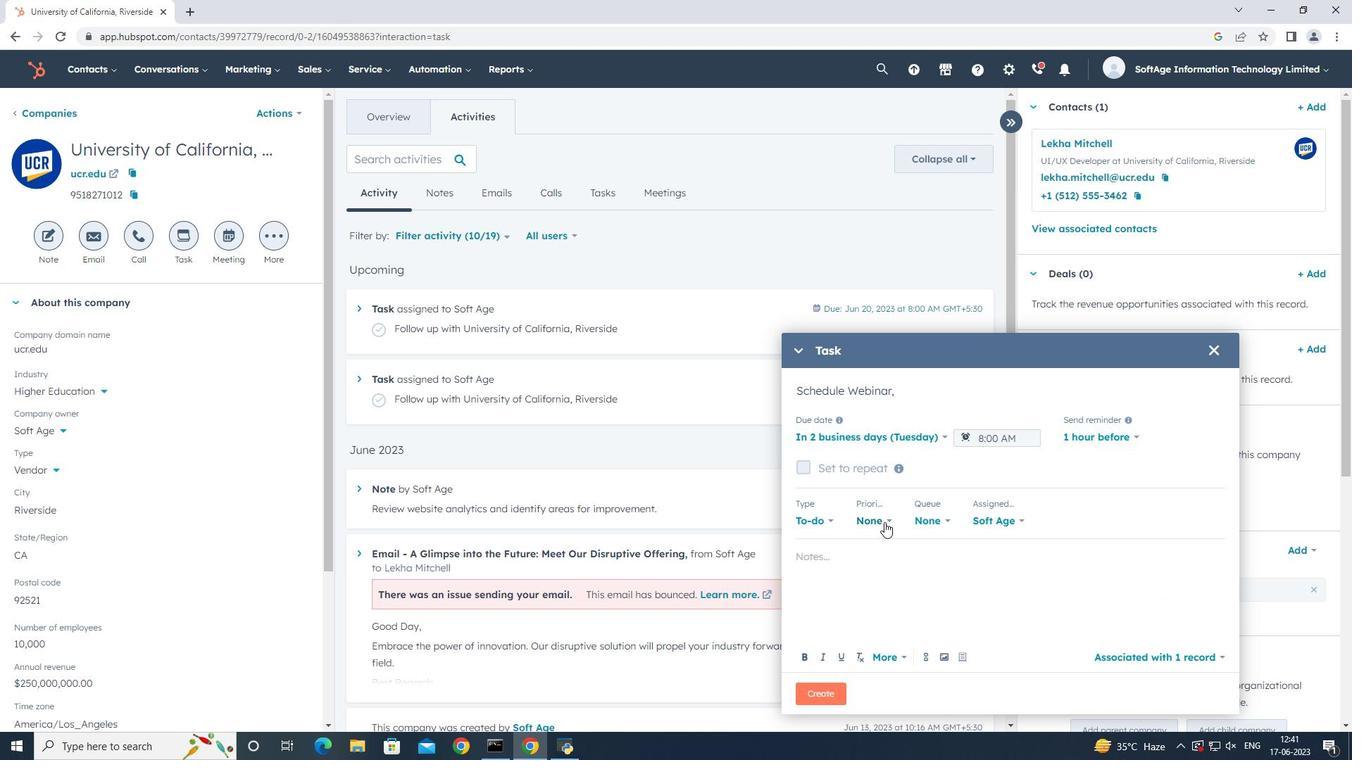 
Action: Mouse moved to (884, 612)
Screenshot: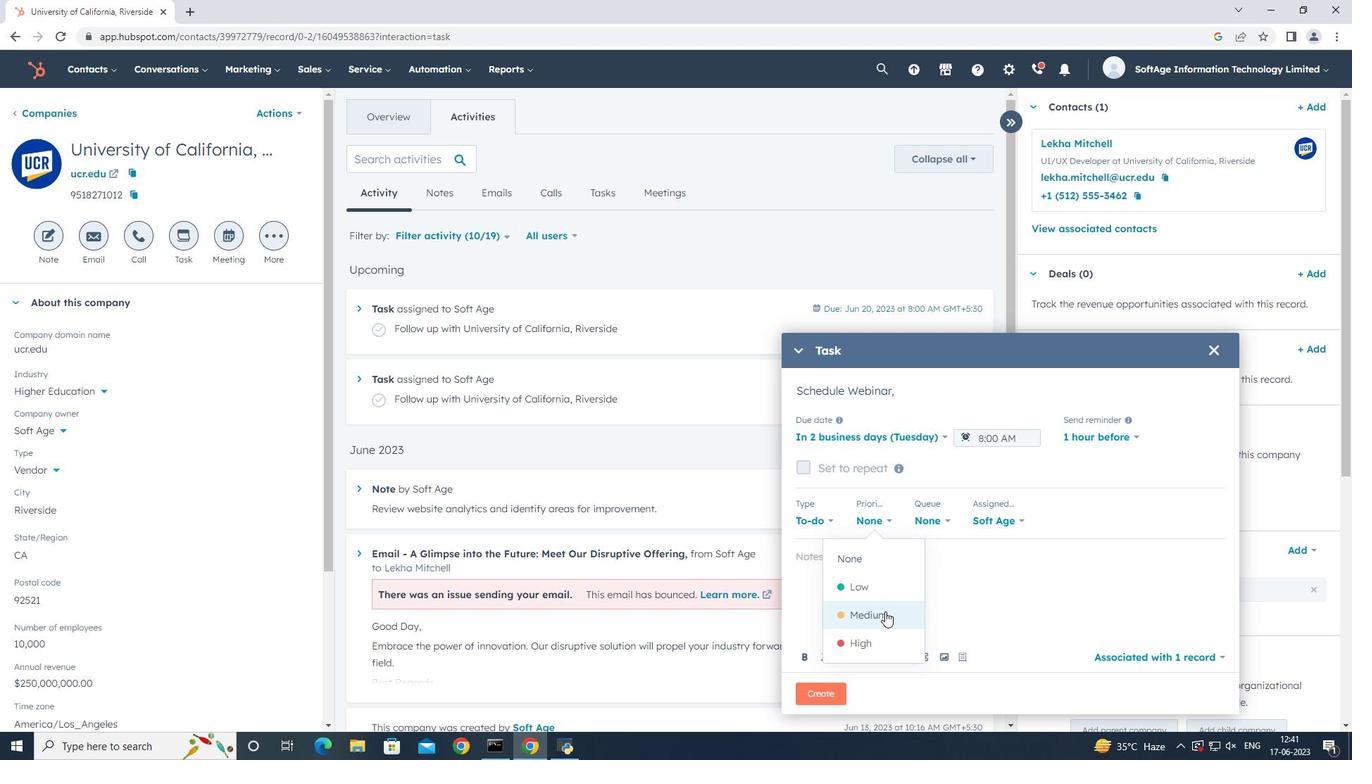 
Action: Mouse pressed left at (884, 612)
Screenshot: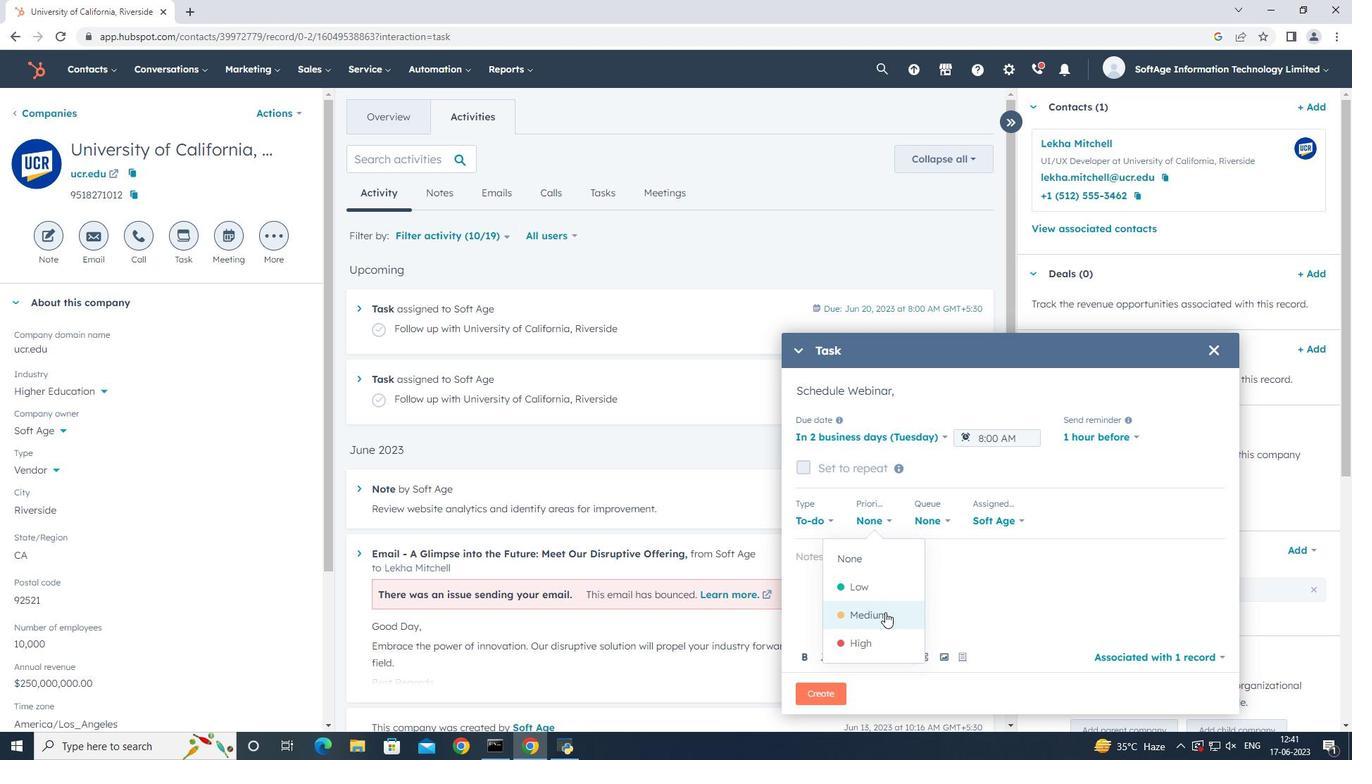 
Action: Mouse moved to (895, 578)
Screenshot: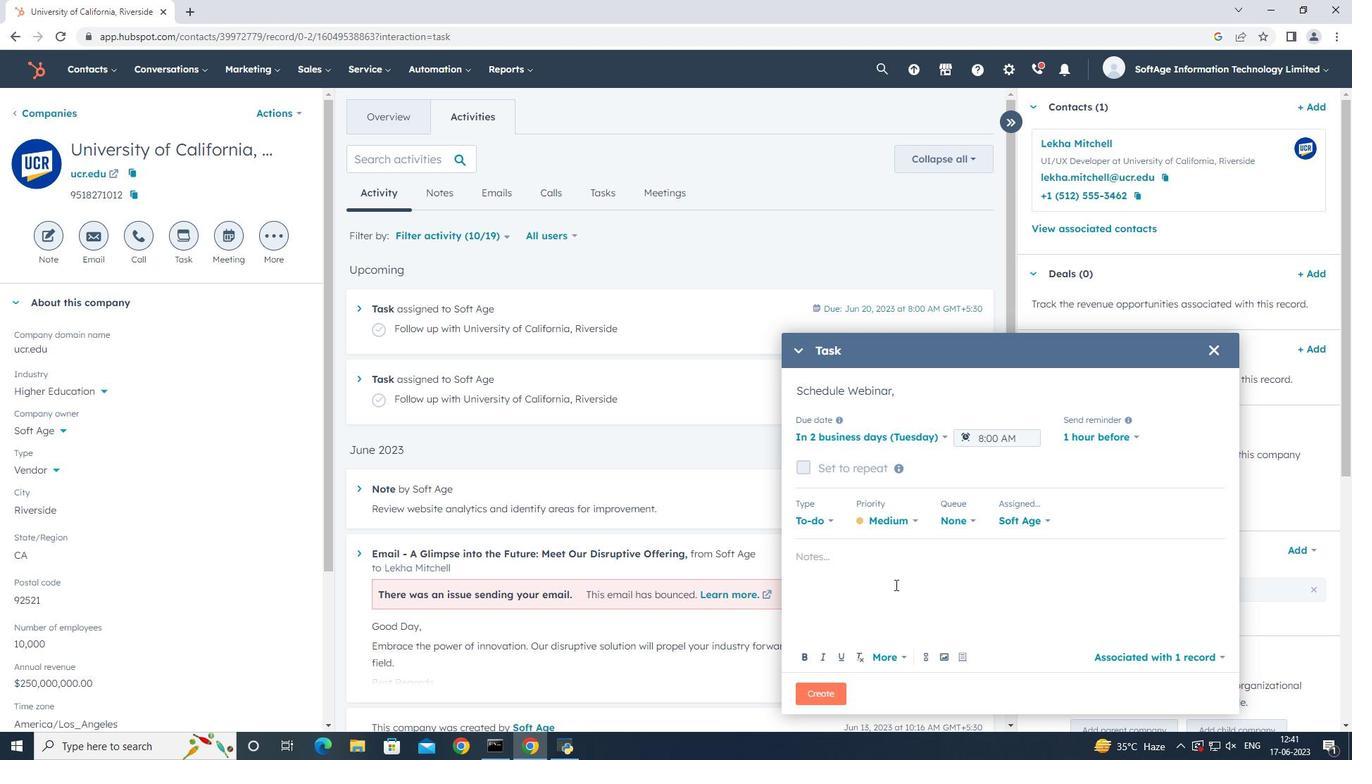 
Action: Mouse pressed left at (895, 578)
Screenshot: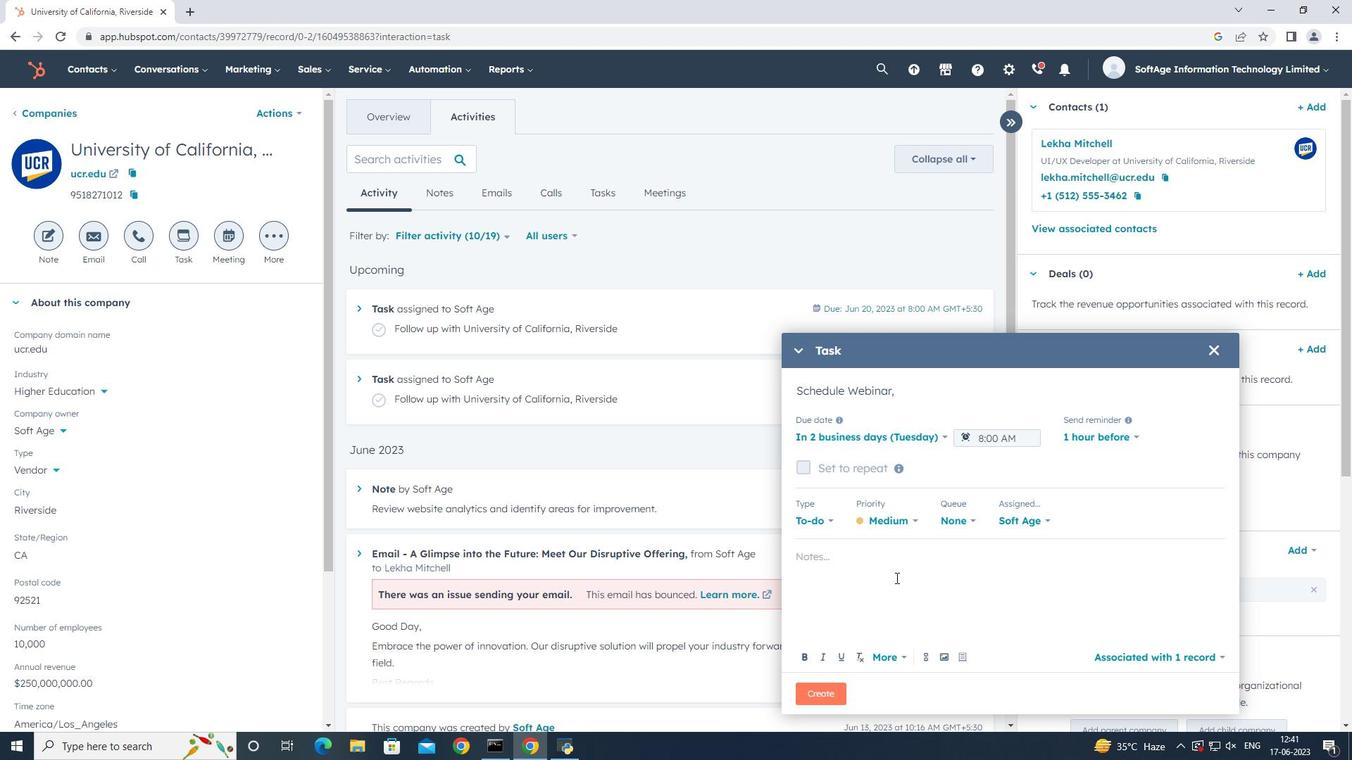 
Action: Key pressed <Key.shift_r>Make<Key.space>sure<Key.space>to<Key.space>mention<Key.space><Key.space><Key.backspace><Key.backspace><Key.space>the<Key.space>limited-time<Key.space>discount<Key.space>offer<Key.space>during<Key.space>the<Key.space>sales<Key.space>call..
Screenshot: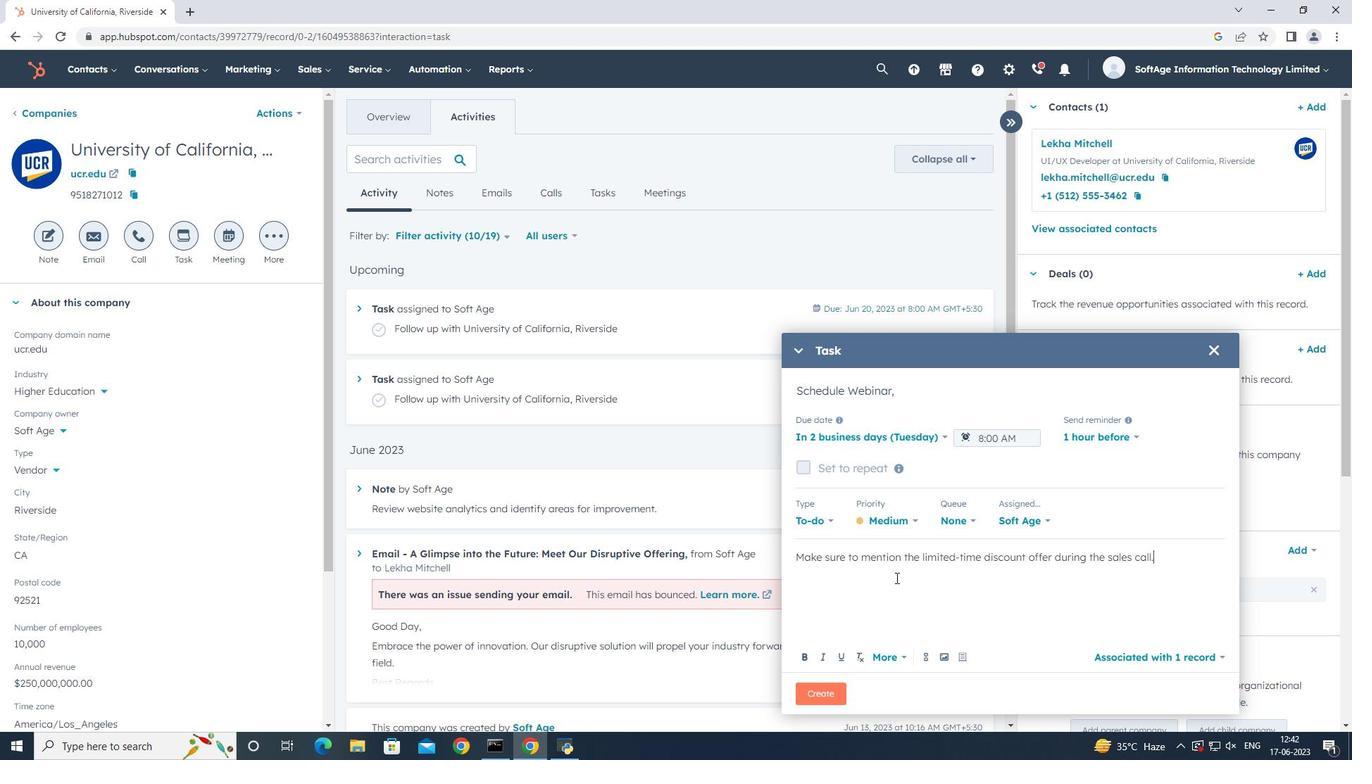 
Action: Mouse moved to (838, 687)
Screenshot: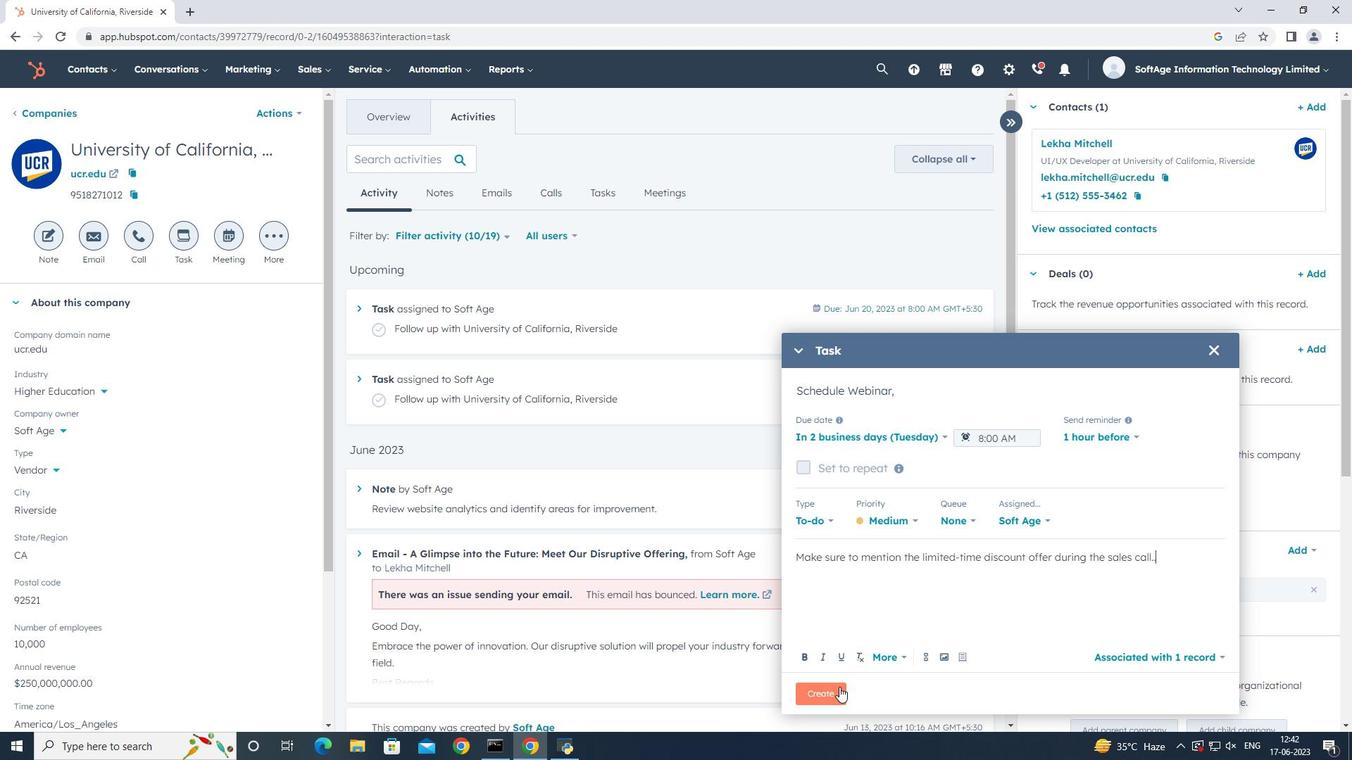 
Action: Mouse pressed left at (838, 687)
Screenshot: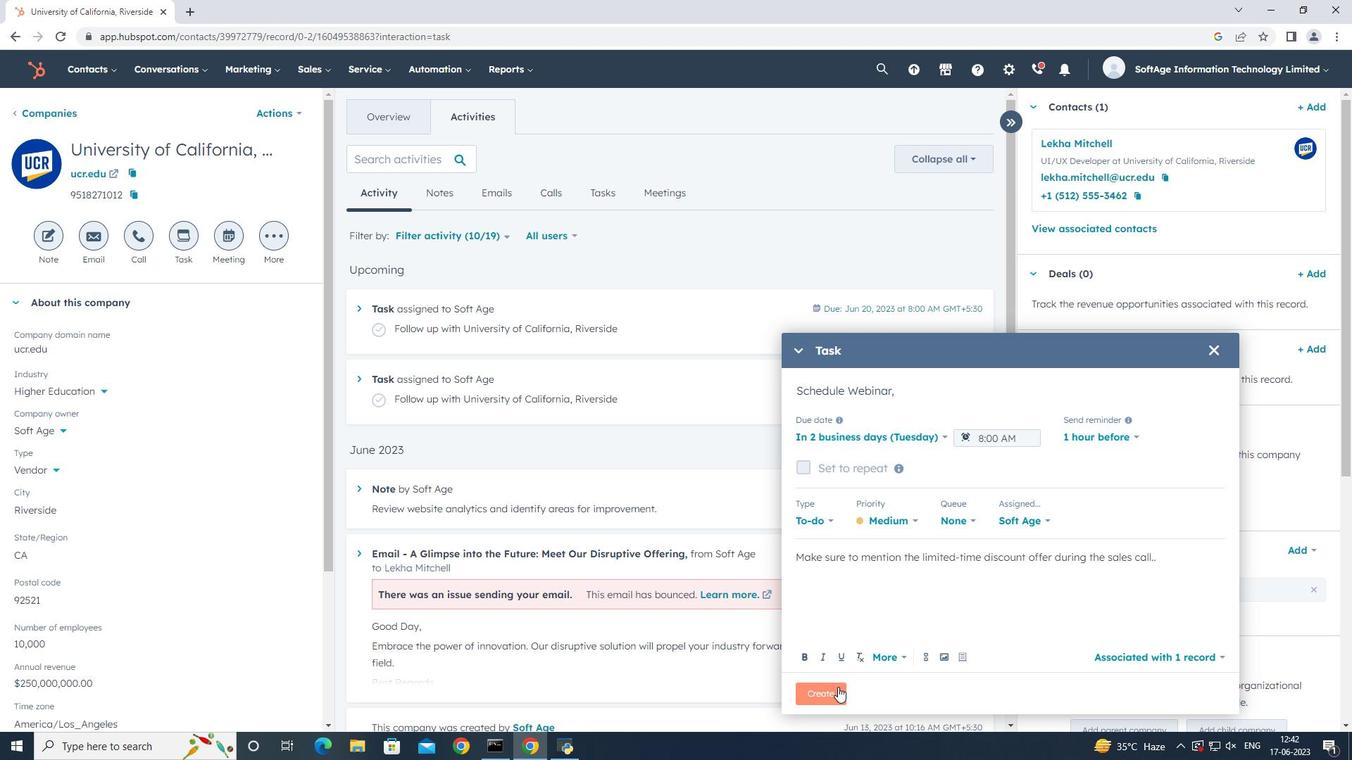 
Action: Mouse moved to (955, 573)
Screenshot: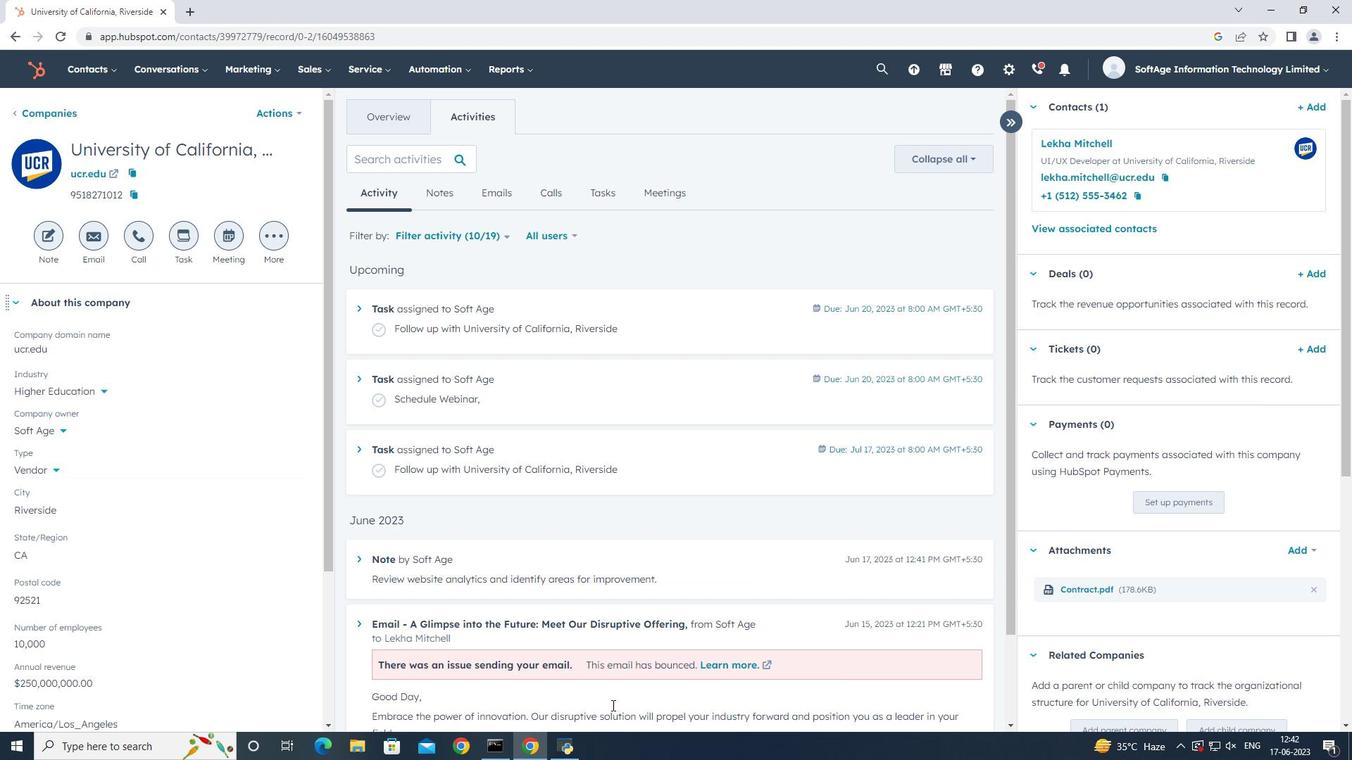 
Action: Mouse scrolled (955, 572) with delta (0, 0)
Screenshot: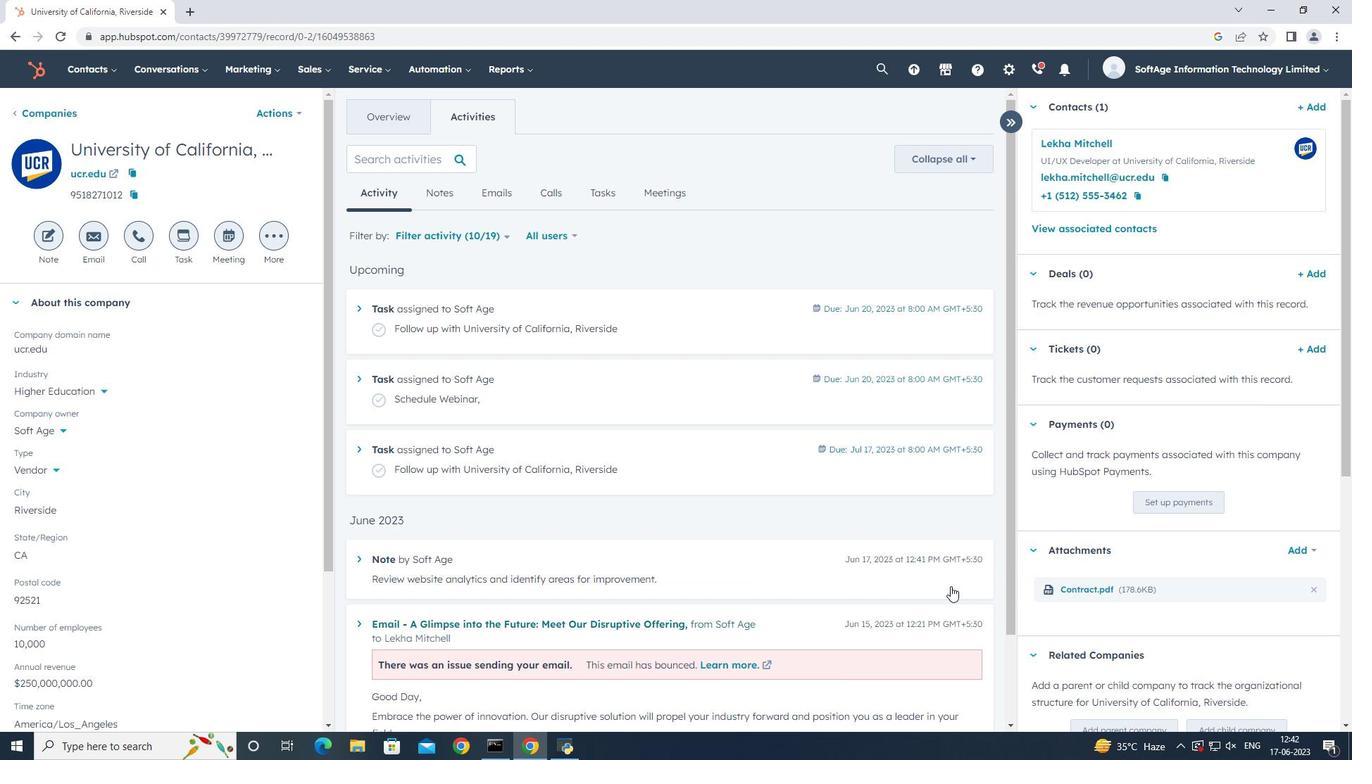 
Action: Mouse scrolled (955, 572) with delta (0, 0)
Screenshot: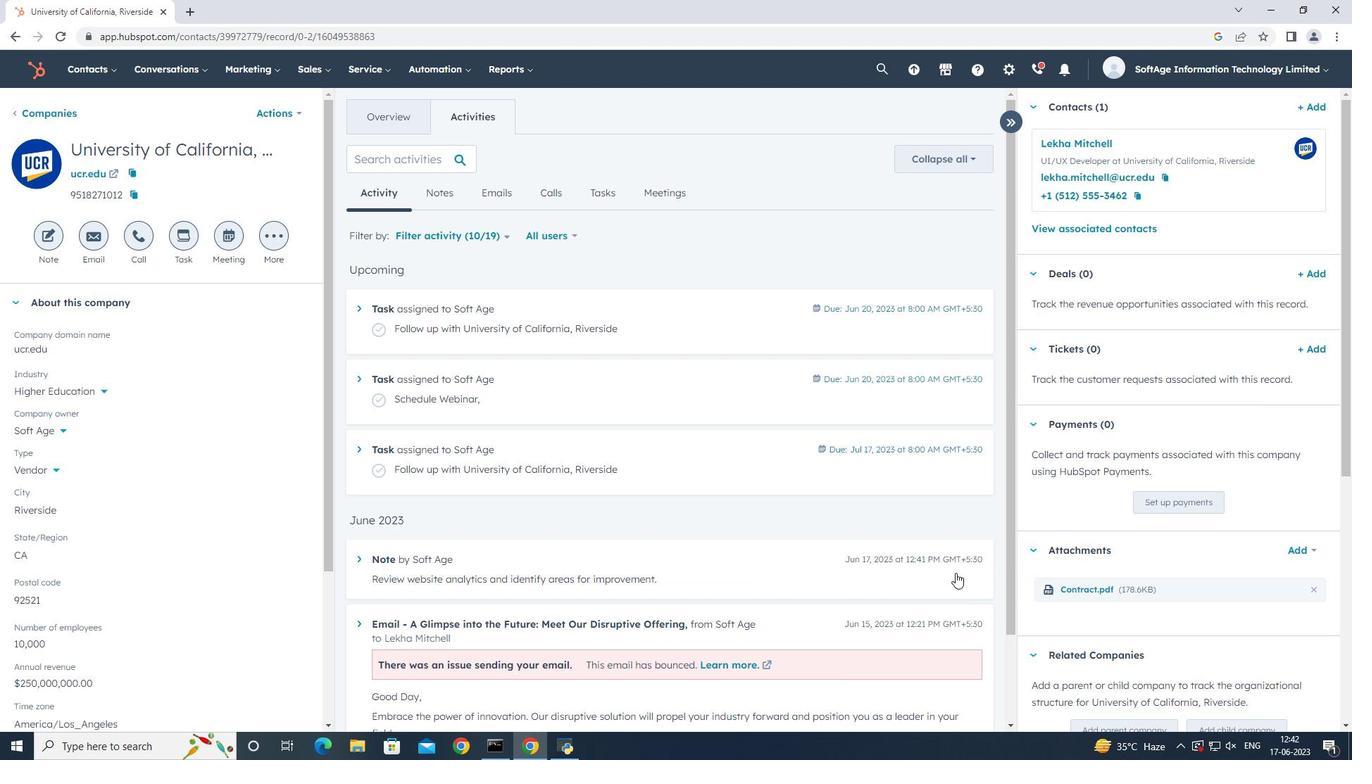 
Action: Mouse scrolled (955, 572) with delta (0, 0)
Screenshot: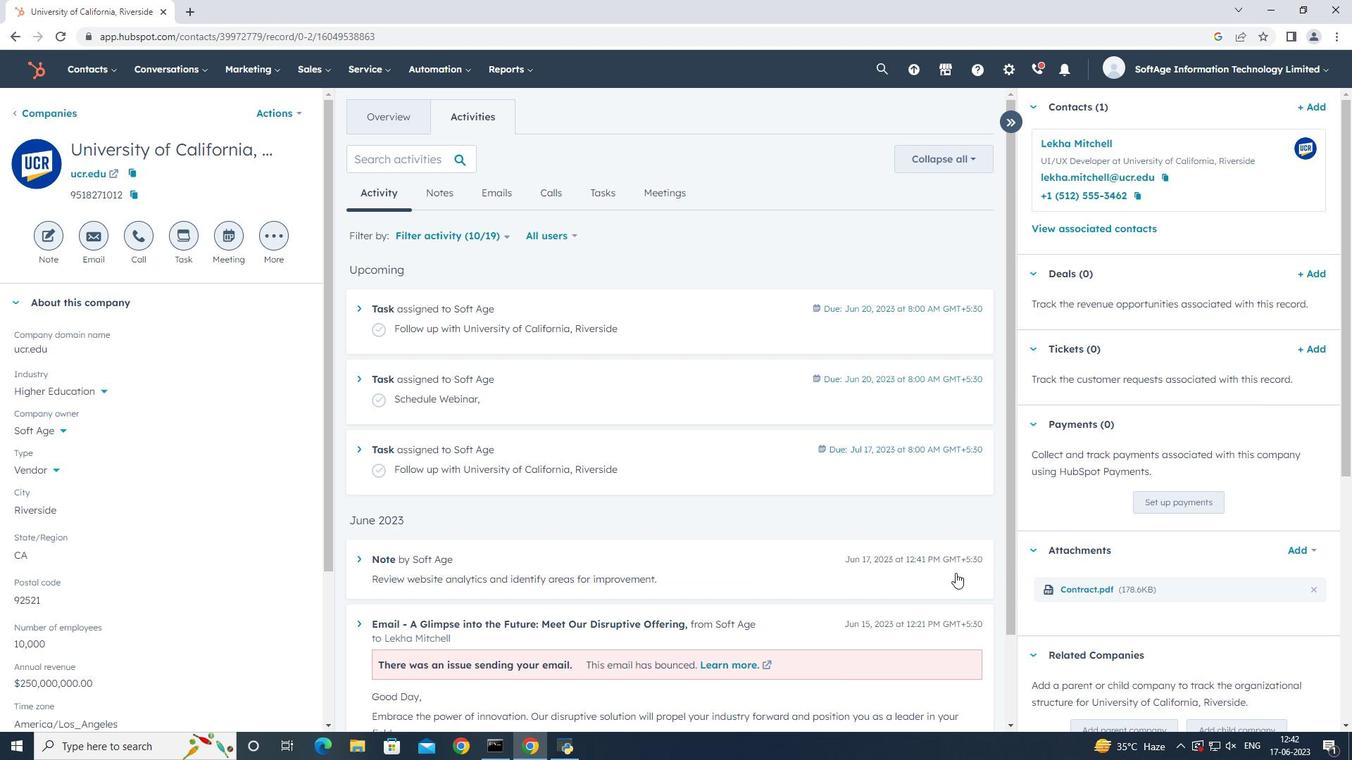 
Action: Mouse scrolled (955, 572) with delta (0, 0)
Screenshot: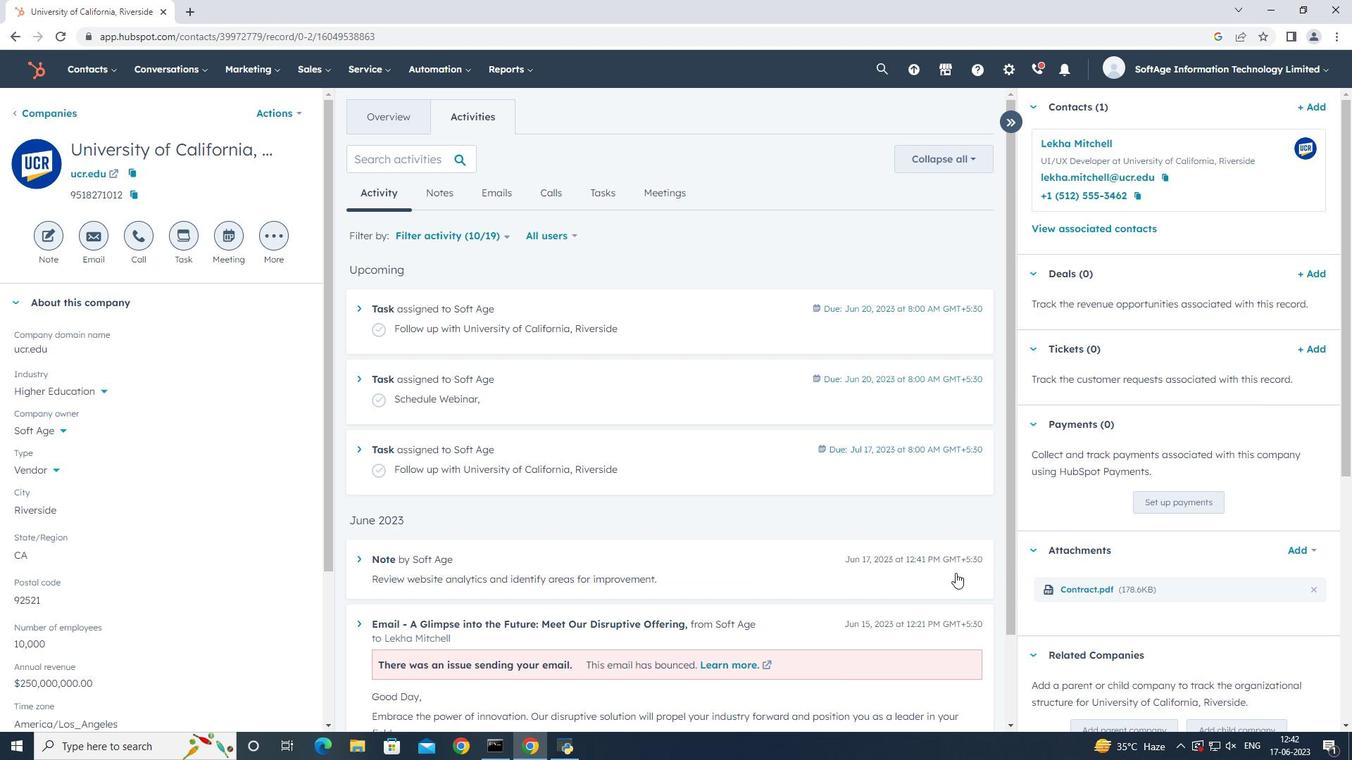 
Action: Mouse moved to (617, 556)
Screenshot: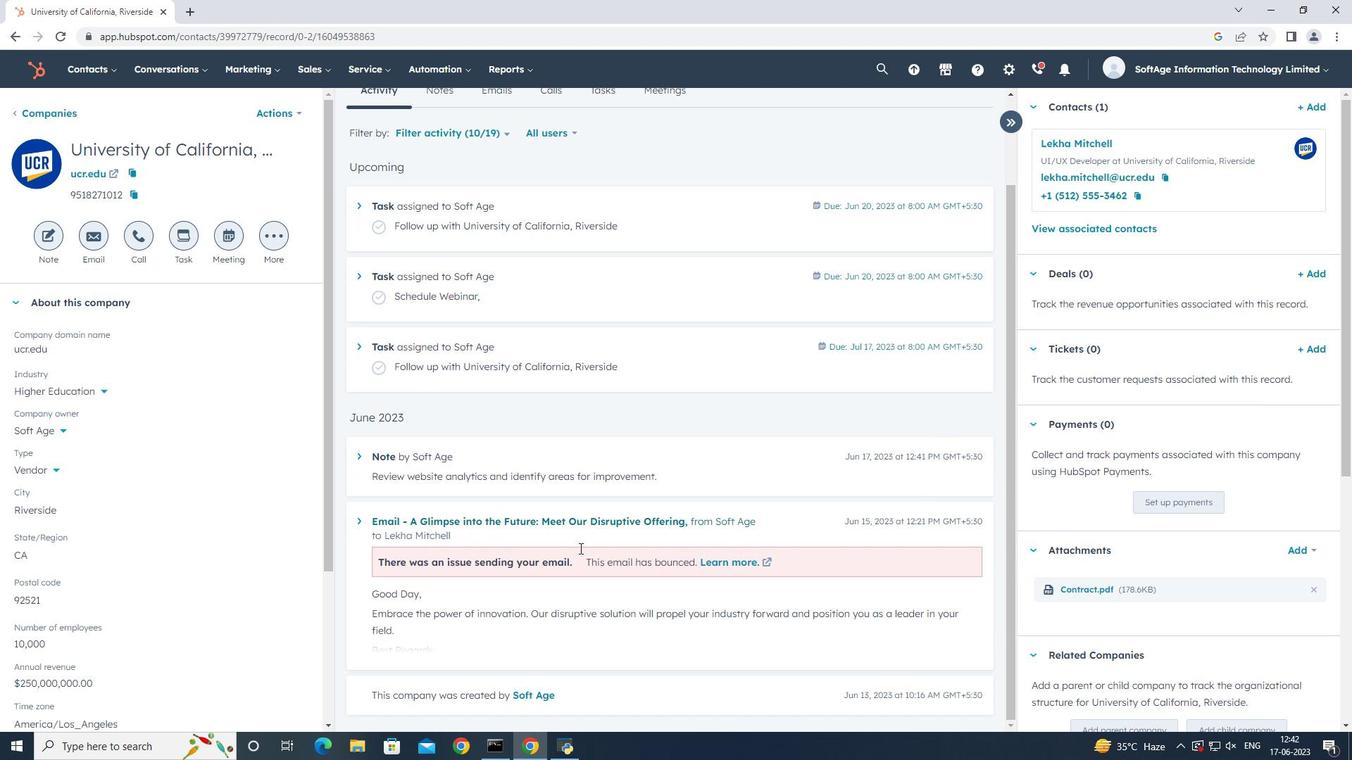 
Action: Mouse scrolled (617, 557) with delta (0, 0)
Screenshot: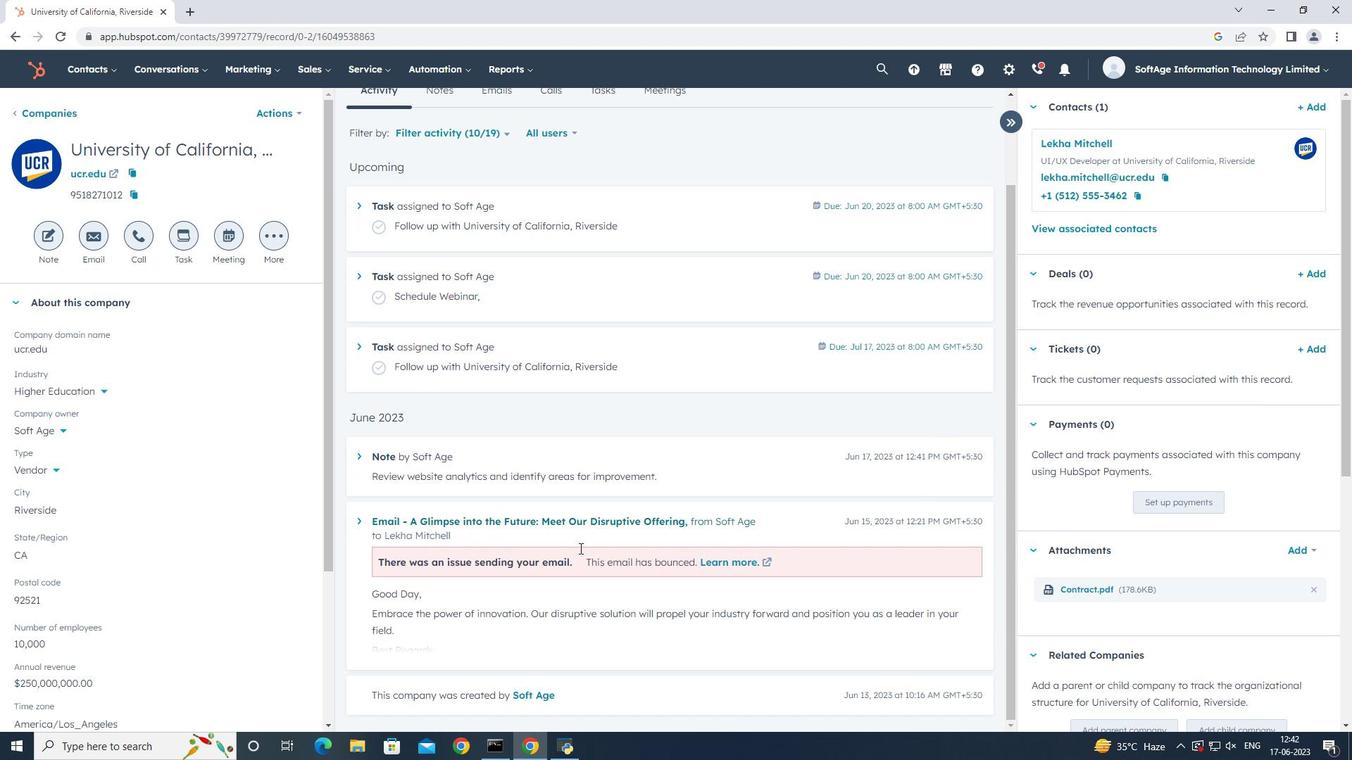 
Action: Mouse scrolled (617, 557) with delta (0, 0)
Screenshot: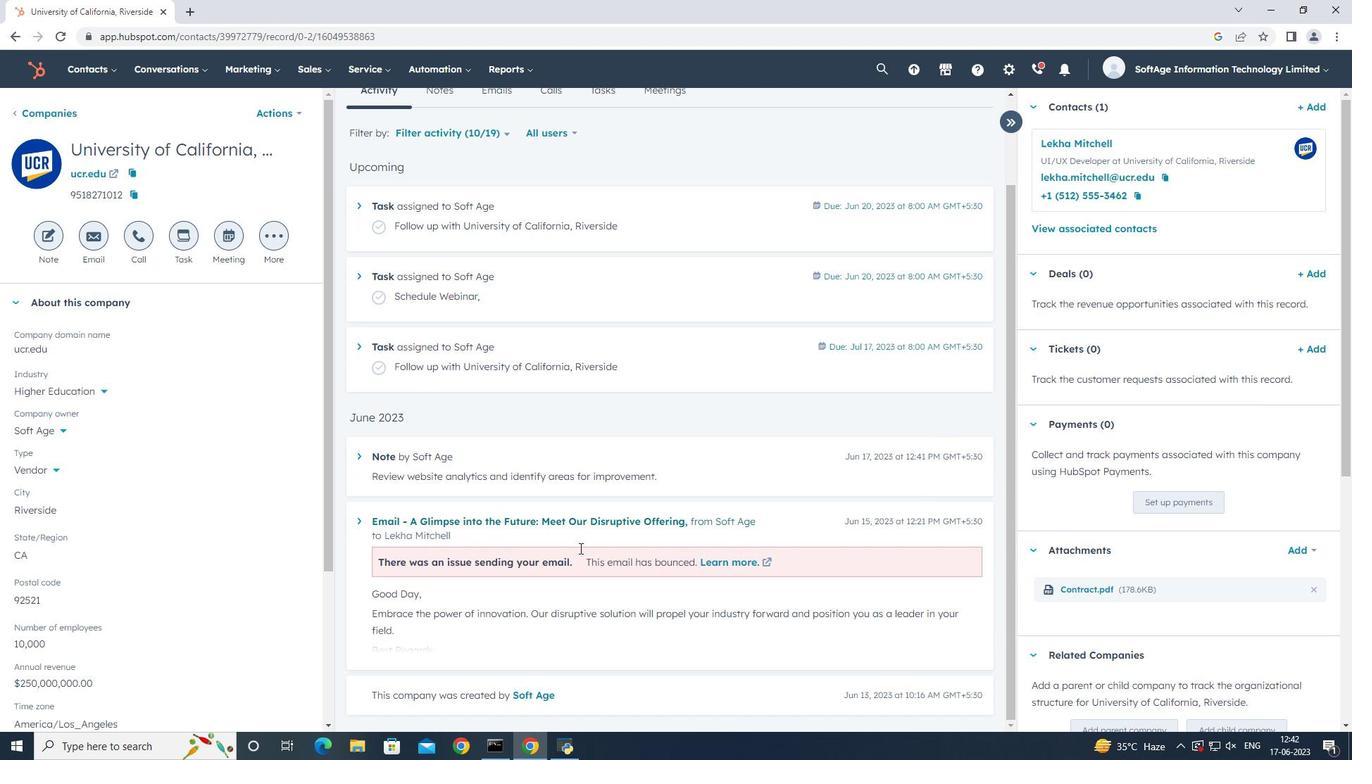 
Action: Mouse scrolled (617, 557) with delta (0, 0)
Screenshot: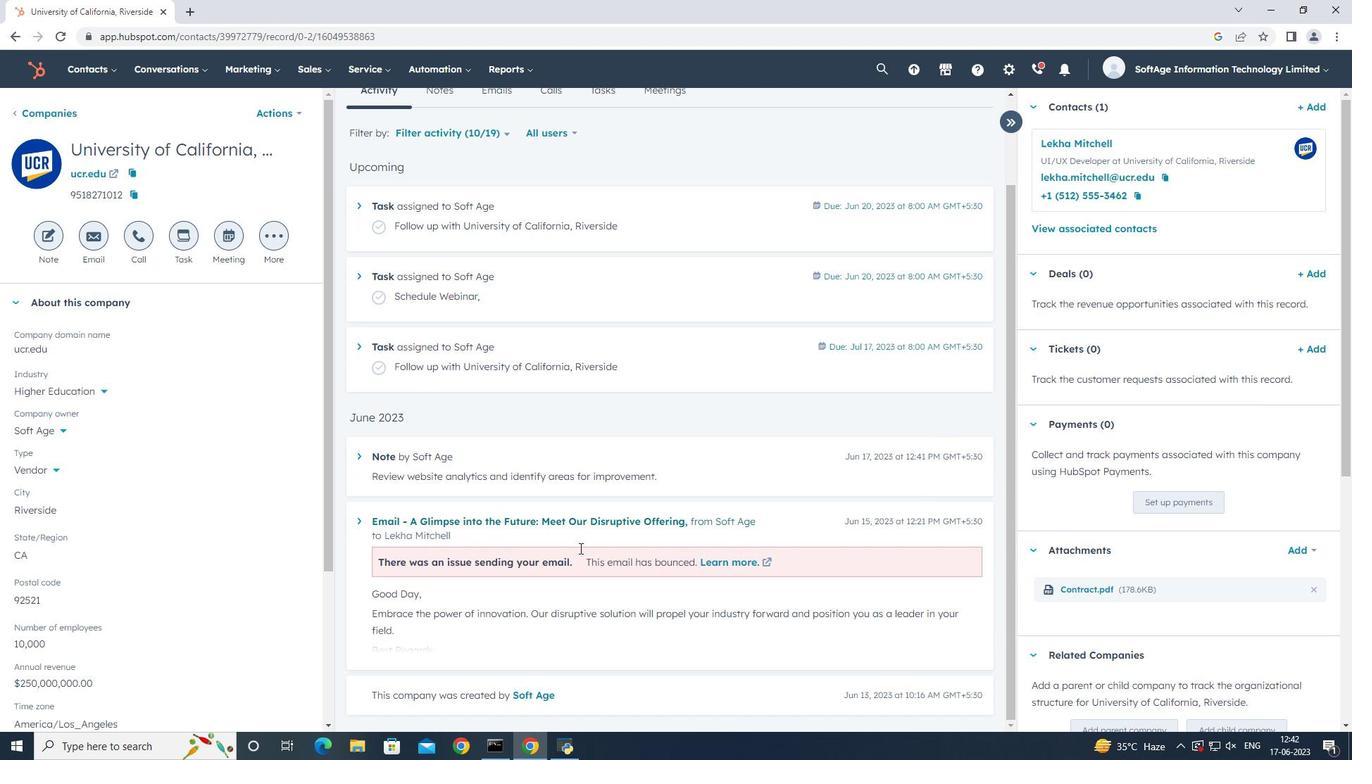 
Action: Mouse scrolled (617, 557) with delta (0, 0)
Screenshot: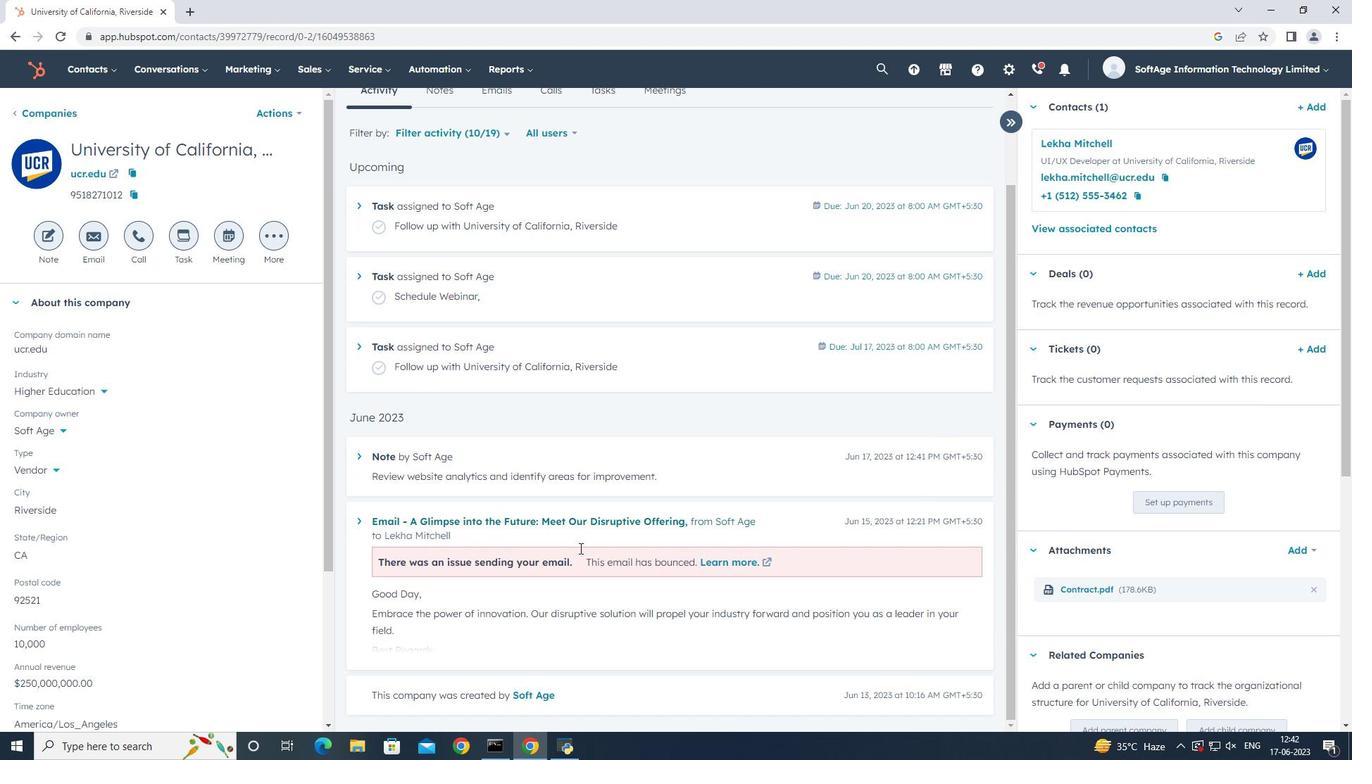 
Action: Mouse scrolled (617, 557) with delta (0, 0)
Screenshot: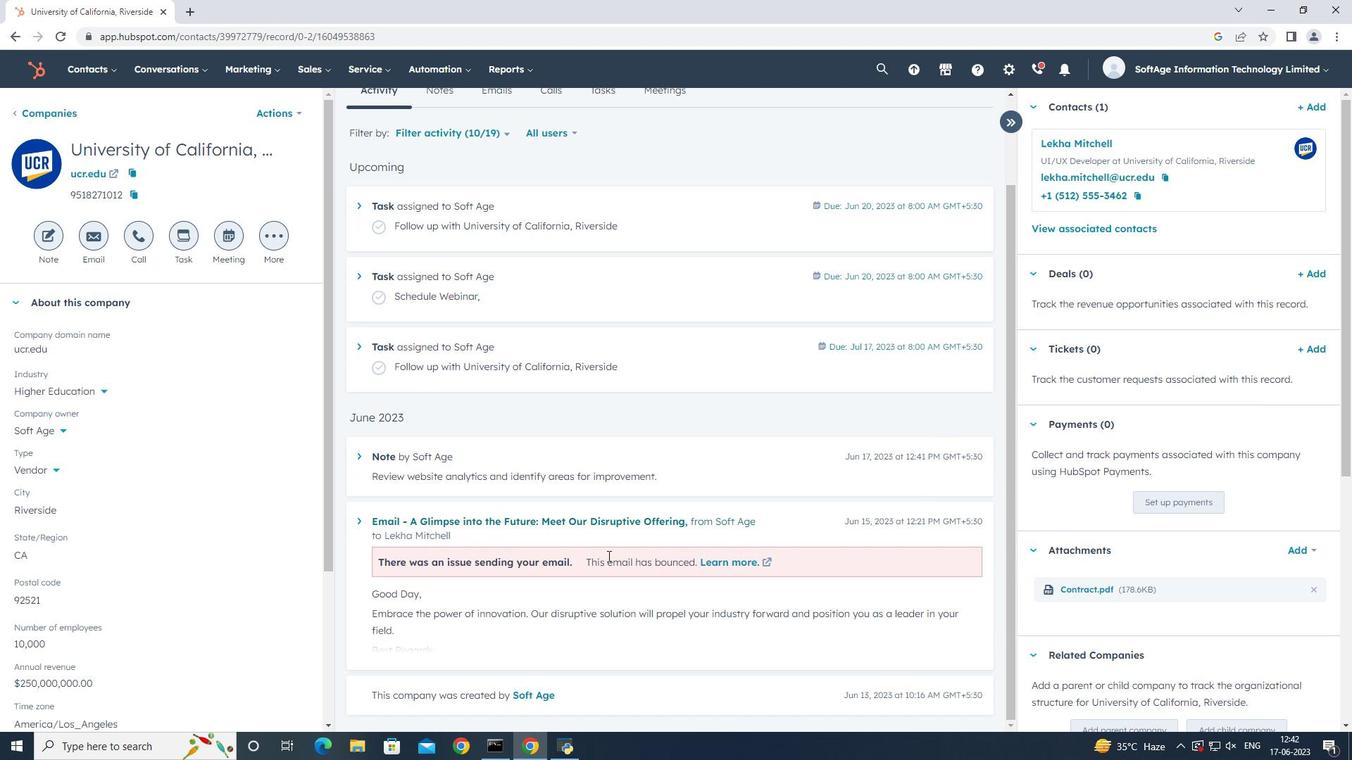 
